 Task: Add a signature Hugo Perez containing With heartfelt thanks and appreciation, Hugo Perez to email address softage.2@softage.net and add a label Takeout menus
Action: Mouse moved to (950, 71)
Screenshot: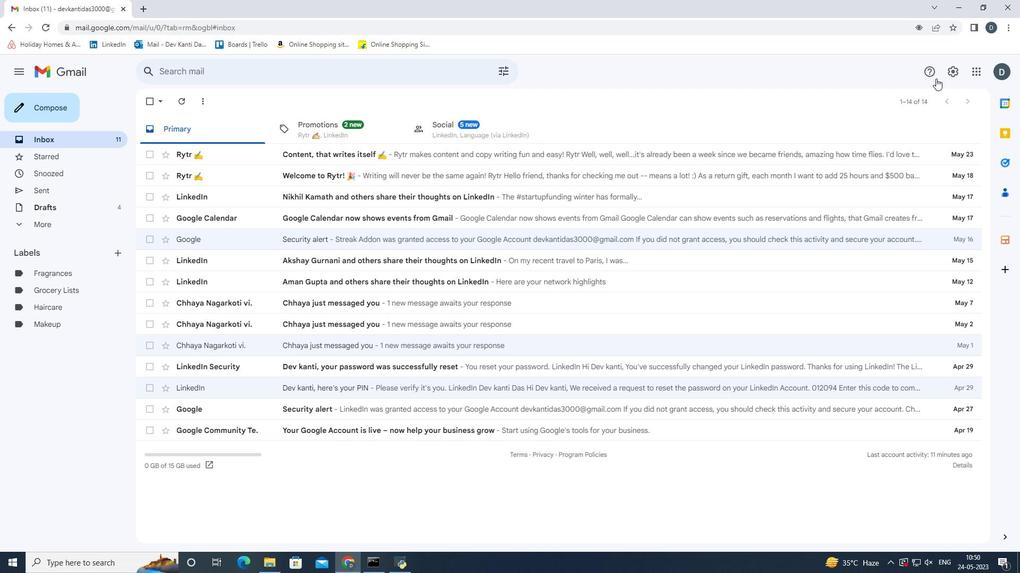 
Action: Mouse pressed left at (950, 71)
Screenshot: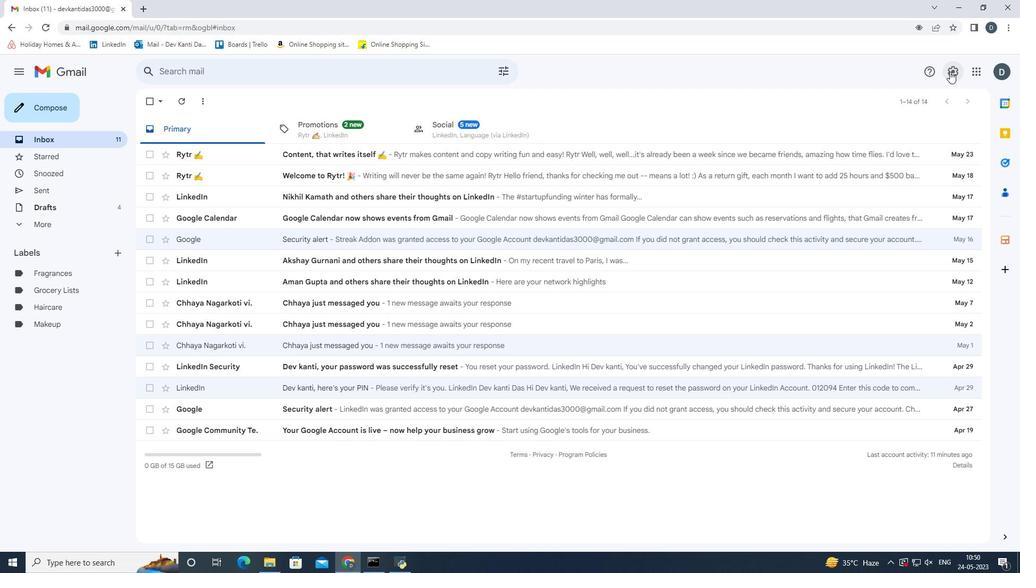 
Action: Mouse moved to (926, 133)
Screenshot: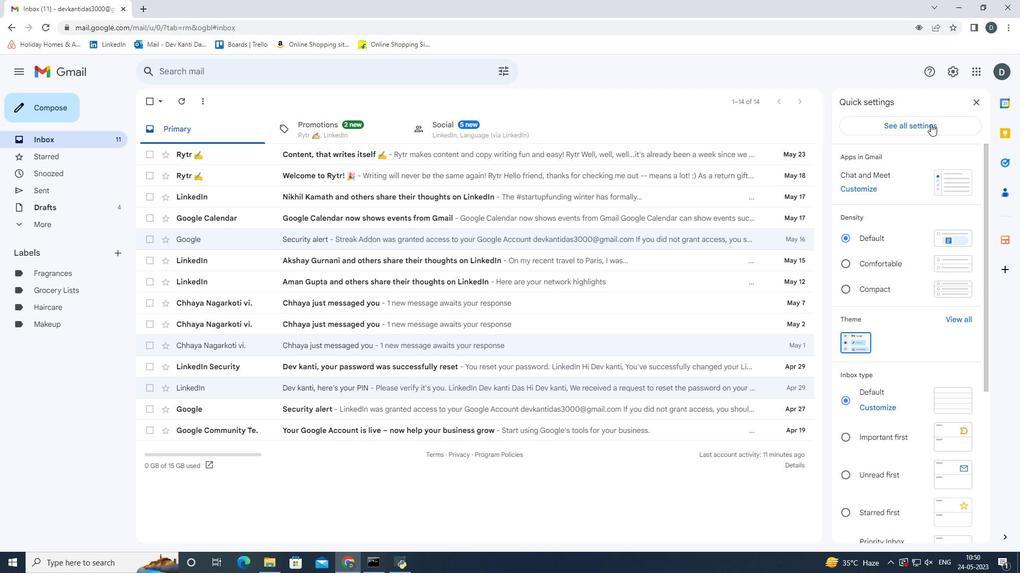 
Action: Mouse pressed left at (926, 133)
Screenshot: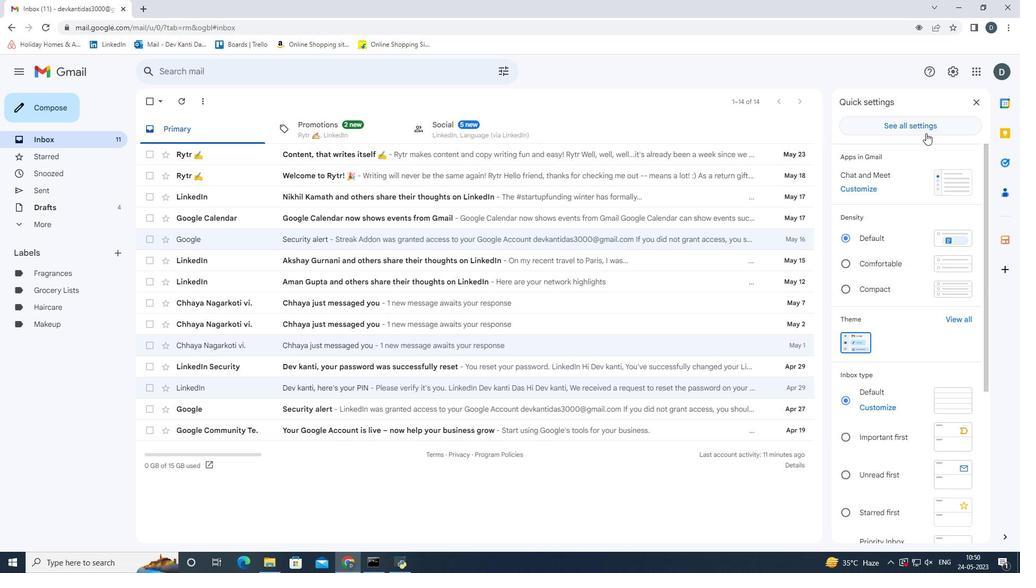 
Action: Mouse moved to (795, 133)
Screenshot: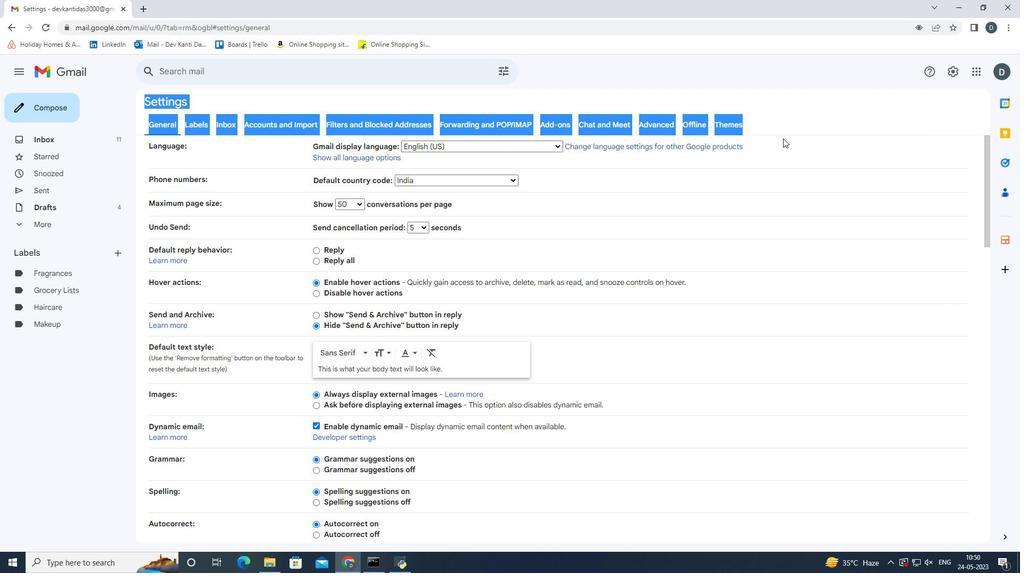 
Action: Mouse pressed left at (795, 133)
Screenshot: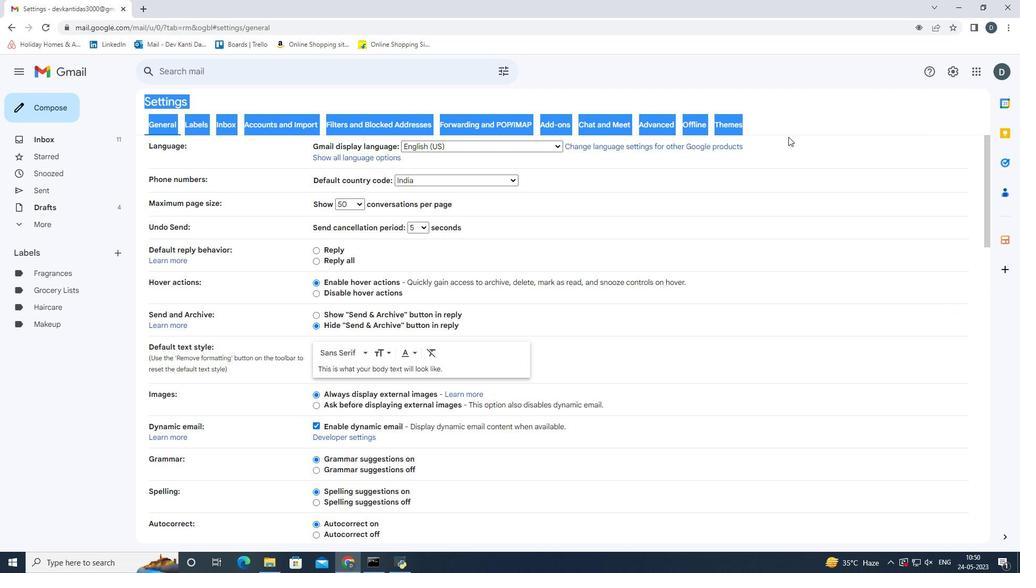 
Action: Mouse moved to (695, 238)
Screenshot: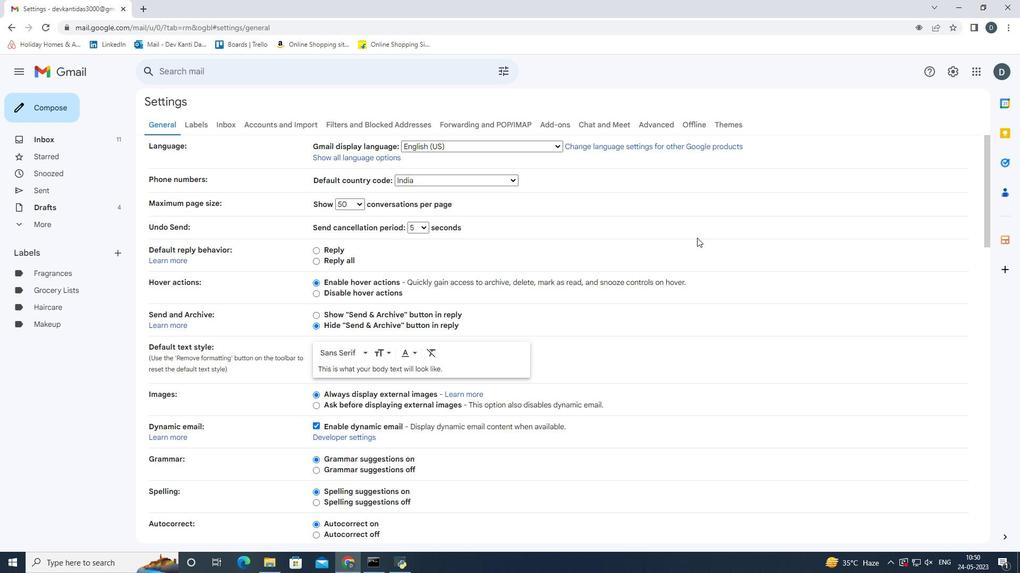 
Action: Mouse scrolled (695, 238) with delta (0, 0)
Screenshot: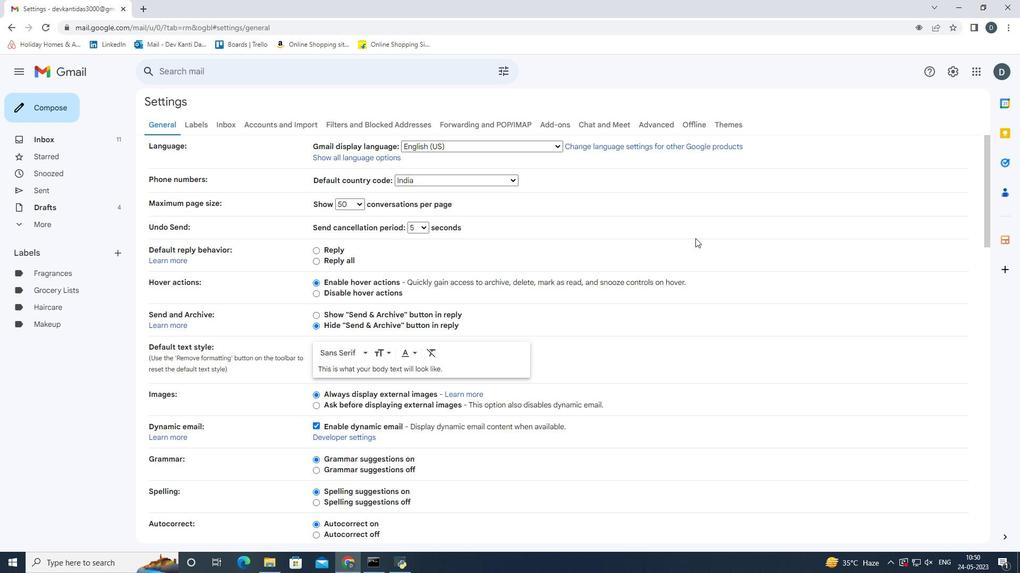 
Action: Mouse scrolled (695, 238) with delta (0, 0)
Screenshot: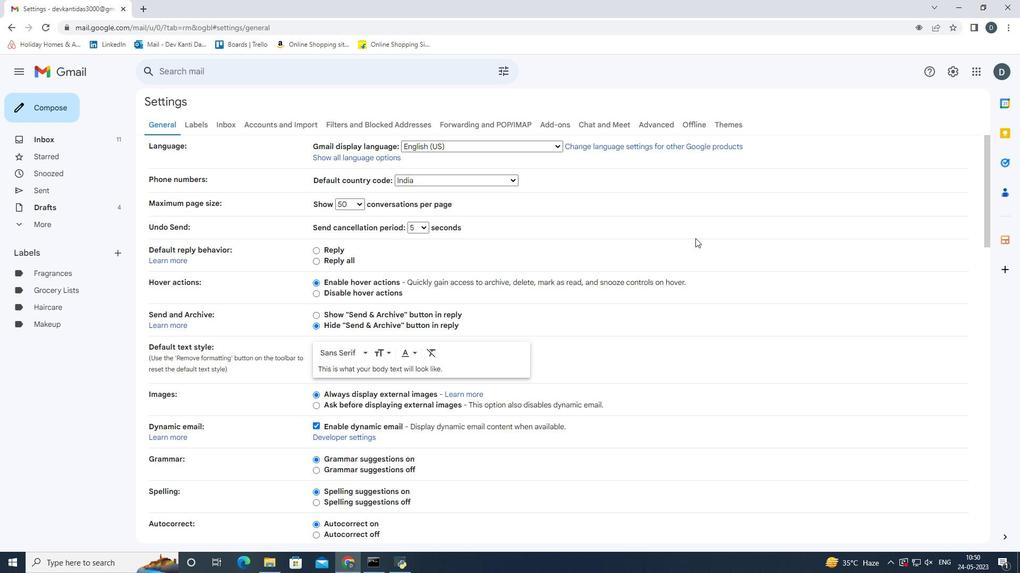 
Action: Mouse scrolled (695, 238) with delta (0, 0)
Screenshot: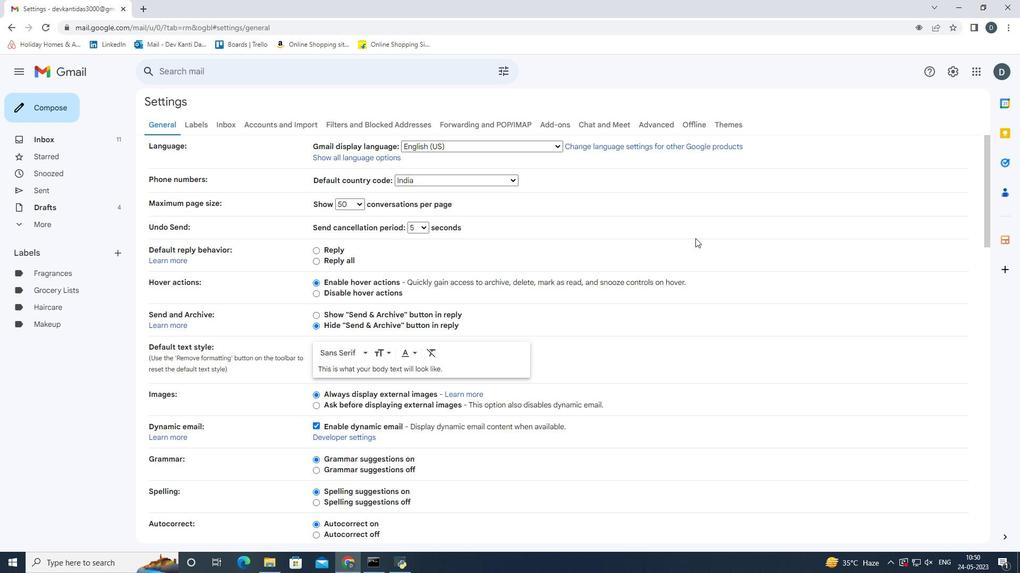 
Action: Mouse scrolled (695, 238) with delta (0, 0)
Screenshot: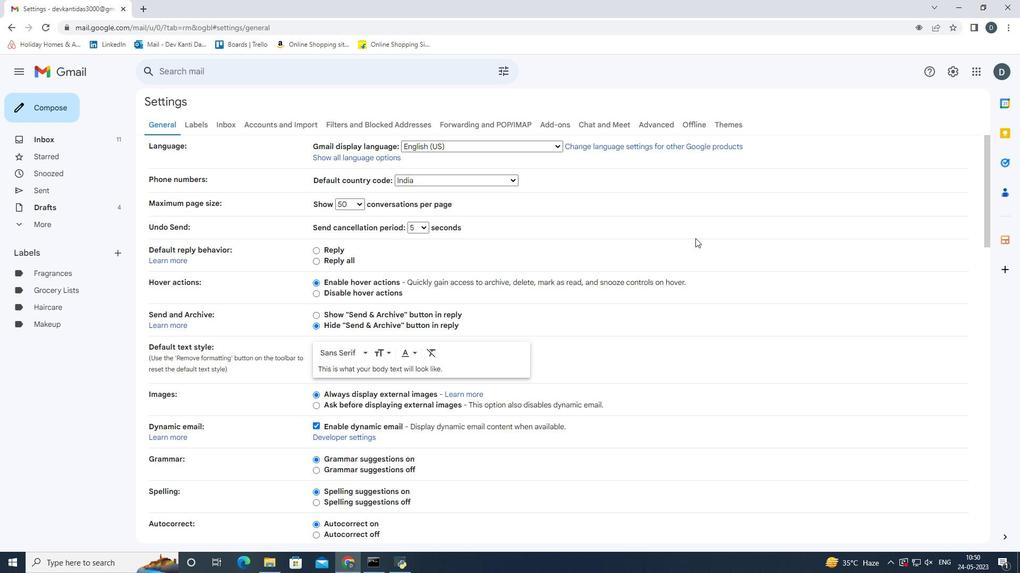 
Action: Mouse scrolled (695, 238) with delta (0, 0)
Screenshot: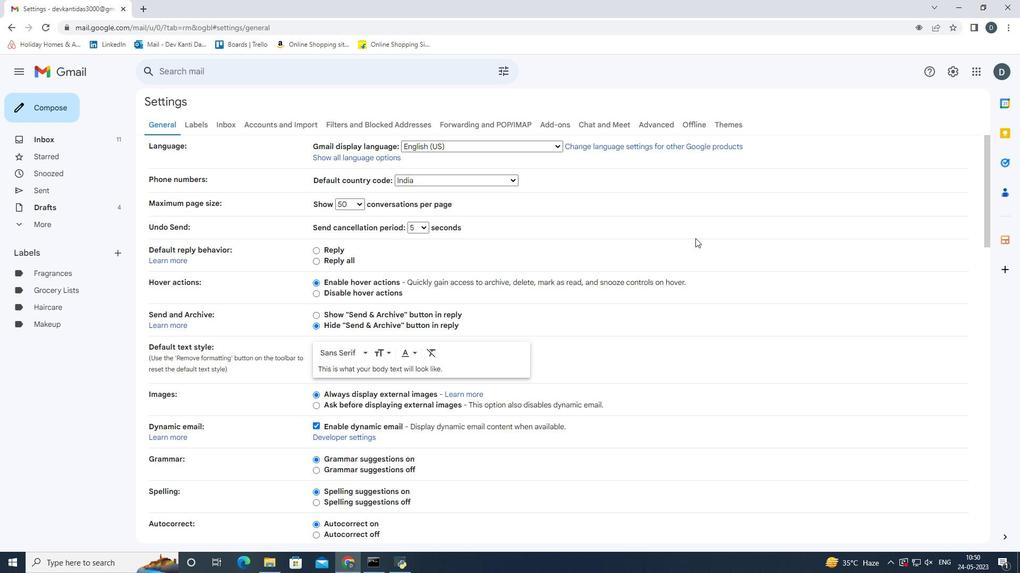 
Action: Mouse scrolled (695, 238) with delta (0, 0)
Screenshot: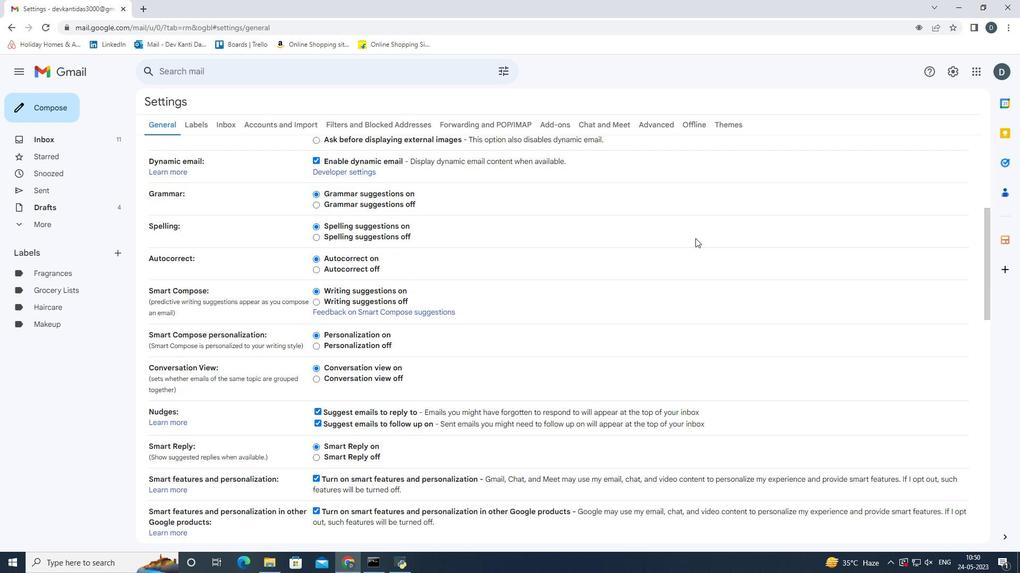 
Action: Mouse scrolled (695, 238) with delta (0, 0)
Screenshot: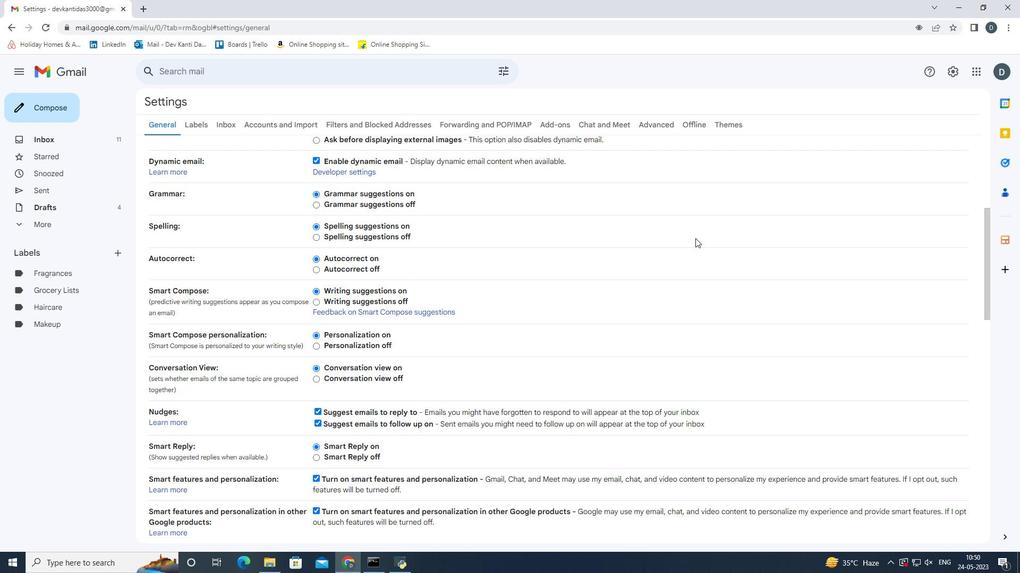 
Action: Mouse scrolled (695, 238) with delta (0, 0)
Screenshot: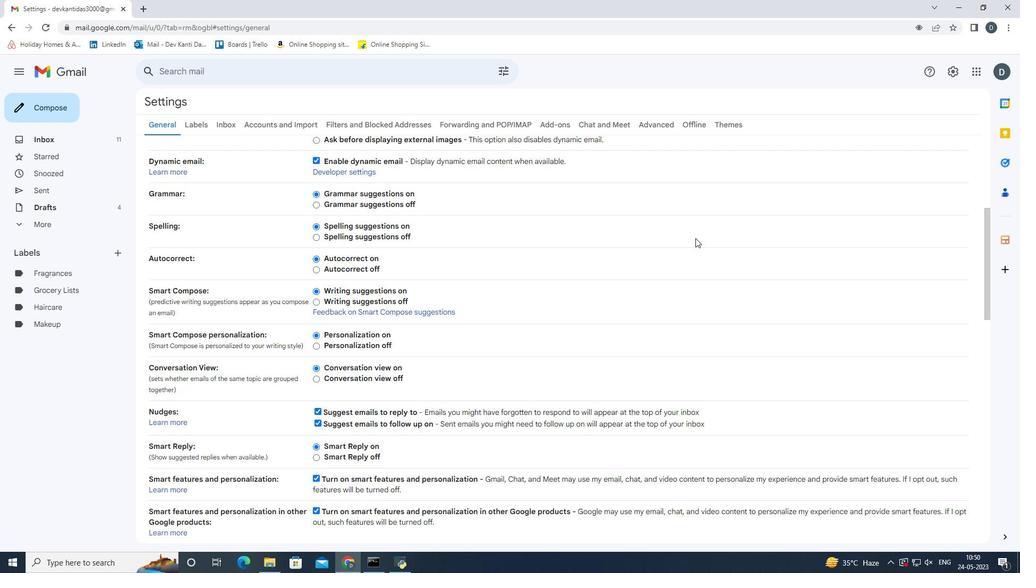 
Action: Mouse scrolled (695, 238) with delta (0, 0)
Screenshot: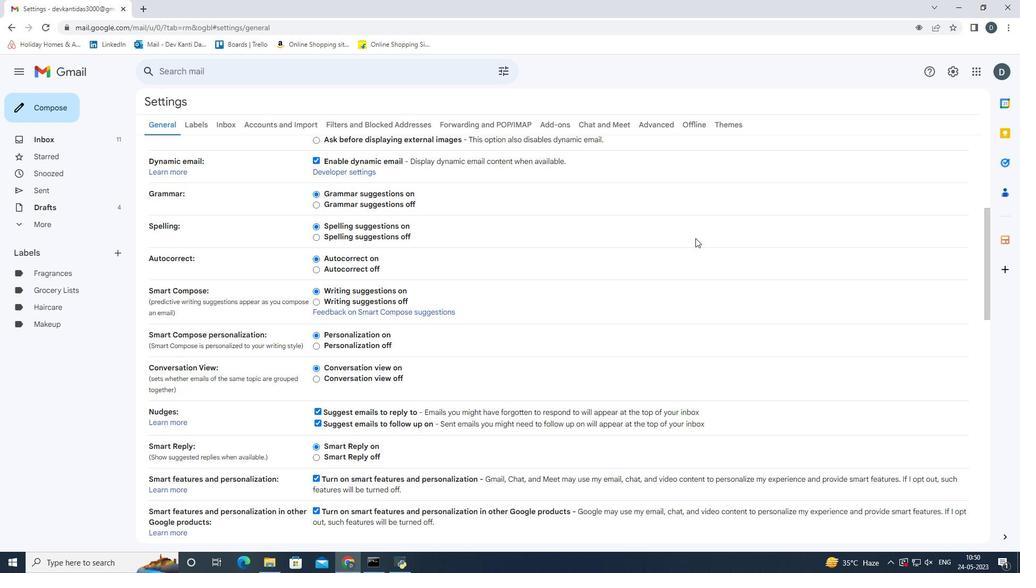 
Action: Mouse scrolled (695, 238) with delta (0, 0)
Screenshot: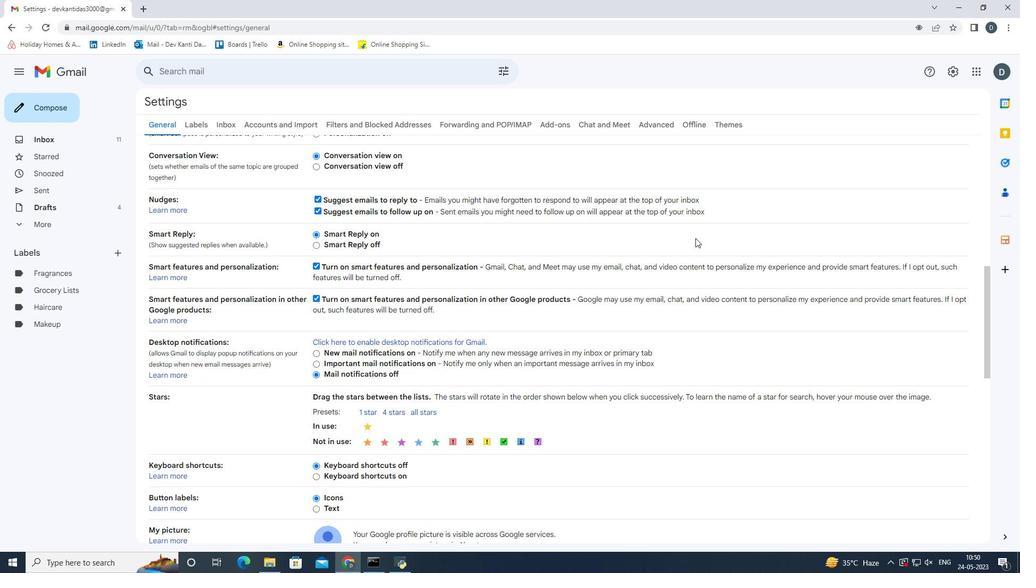 
Action: Mouse scrolled (695, 238) with delta (0, 0)
Screenshot: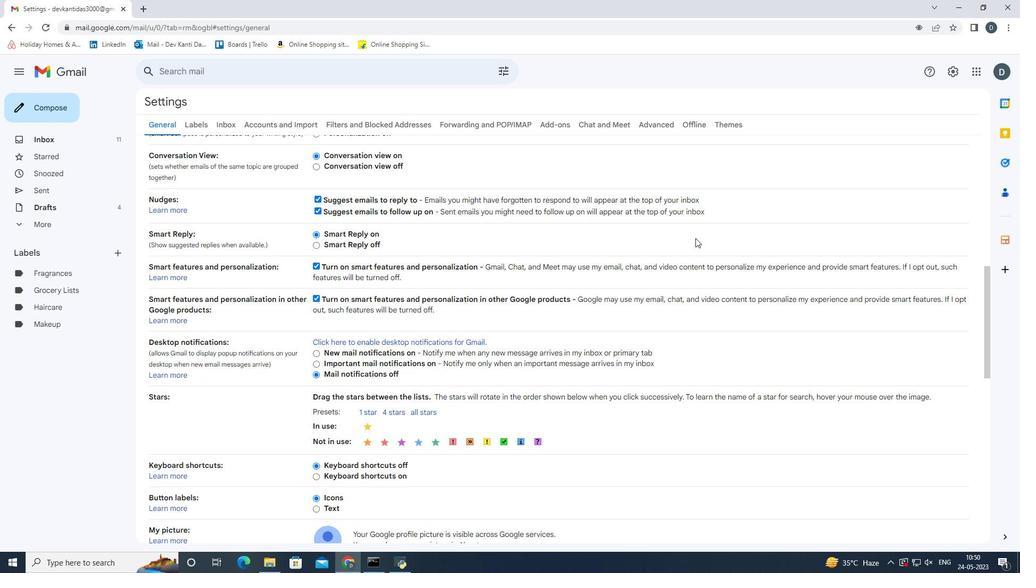 
Action: Mouse scrolled (695, 238) with delta (0, 0)
Screenshot: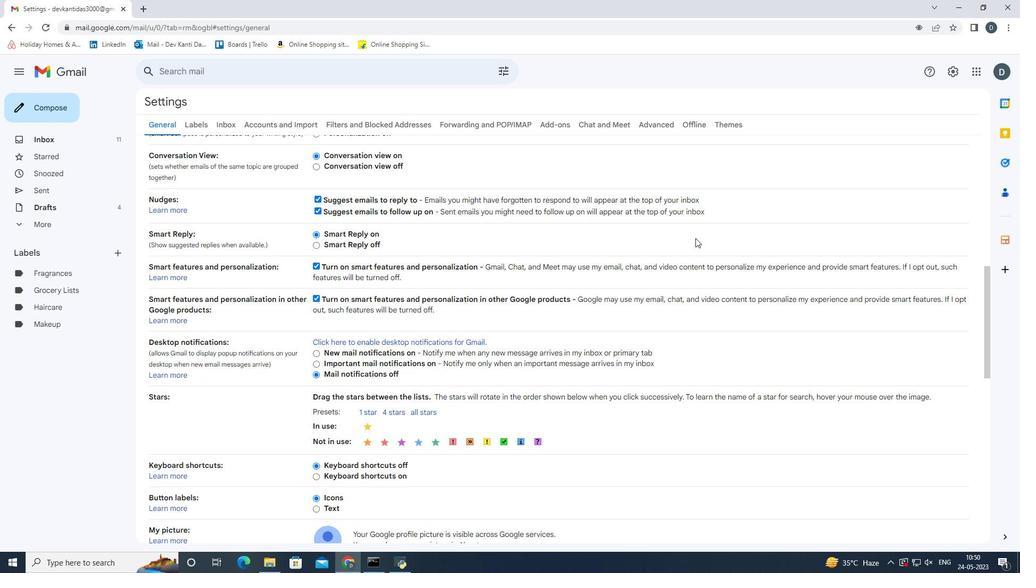 
Action: Mouse scrolled (695, 238) with delta (0, 0)
Screenshot: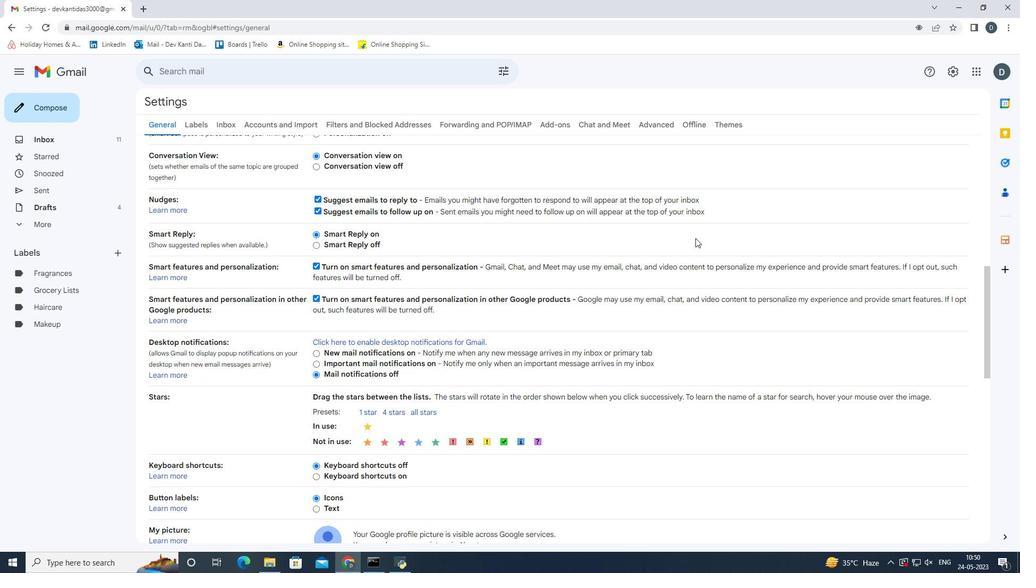 
Action: Mouse scrolled (695, 238) with delta (0, 0)
Screenshot: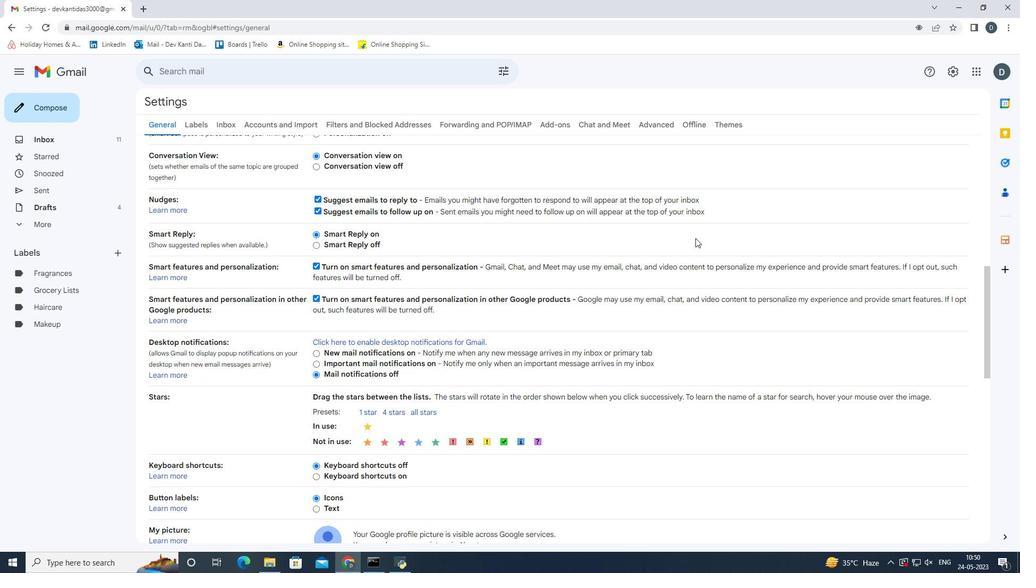 
Action: Mouse moved to (427, 372)
Screenshot: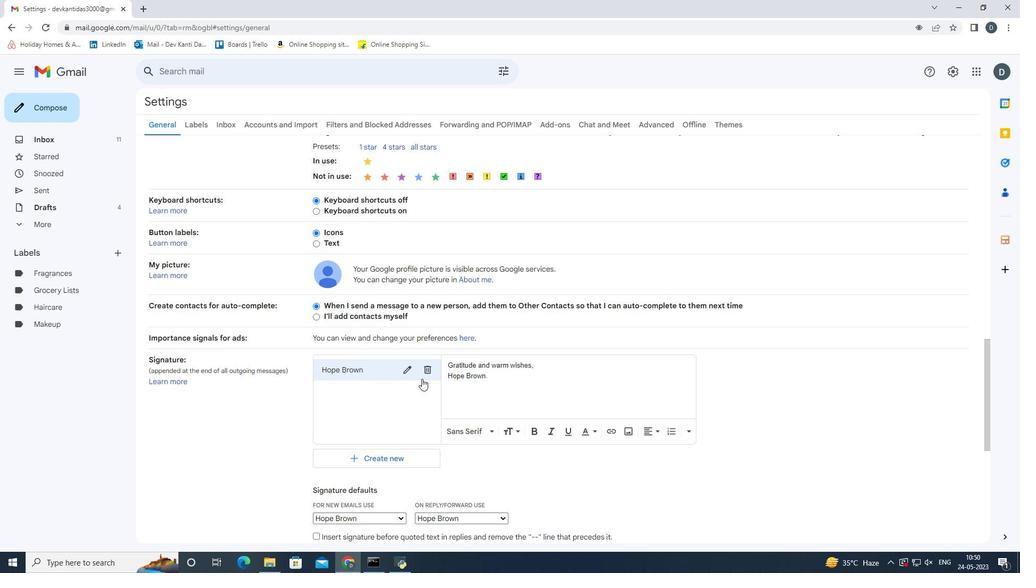 
Action: Mouse pressed left at (427, 372)
Screenshot: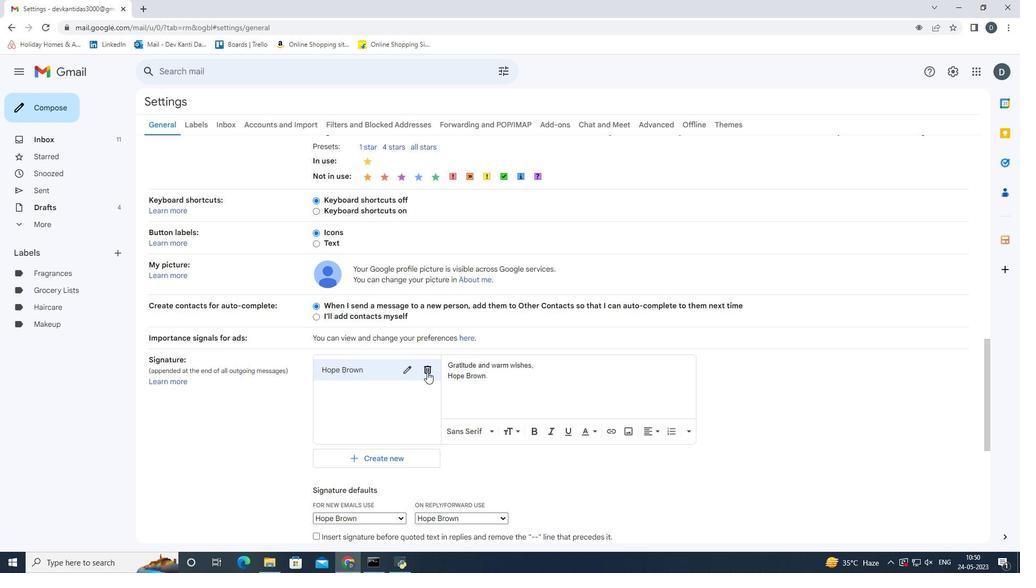
Action: Mouse moved to (593, 328)
Screenshot: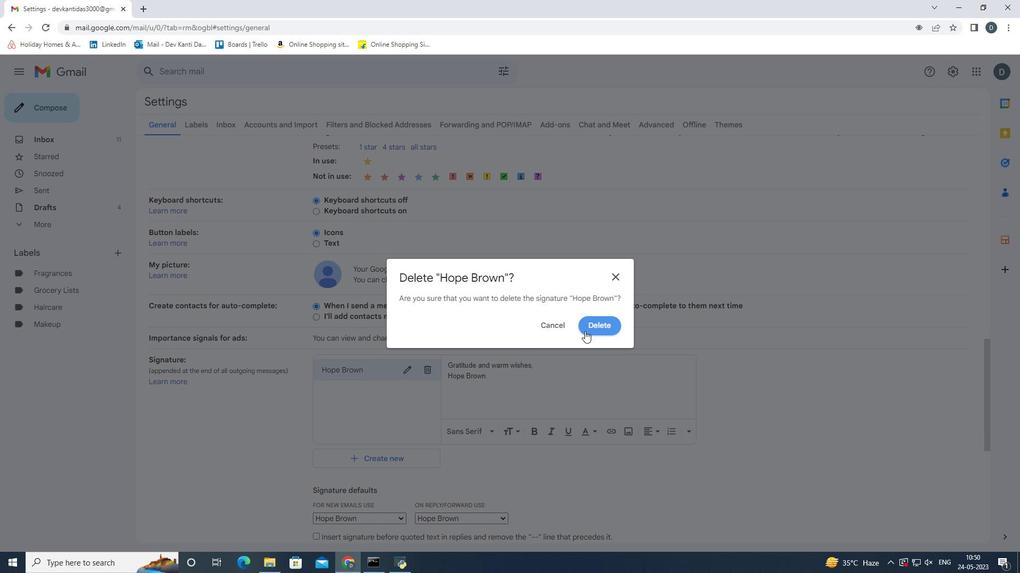 
Action: Mouse pressed left at (593, 328)
Screenshot: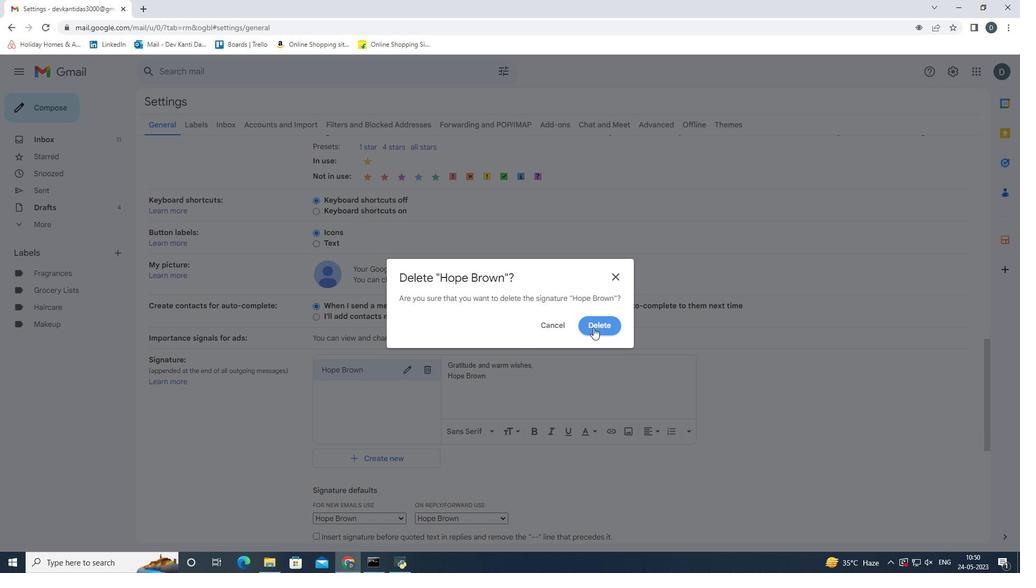 
Action: Mouse moved to (373, 374)
Screenshot: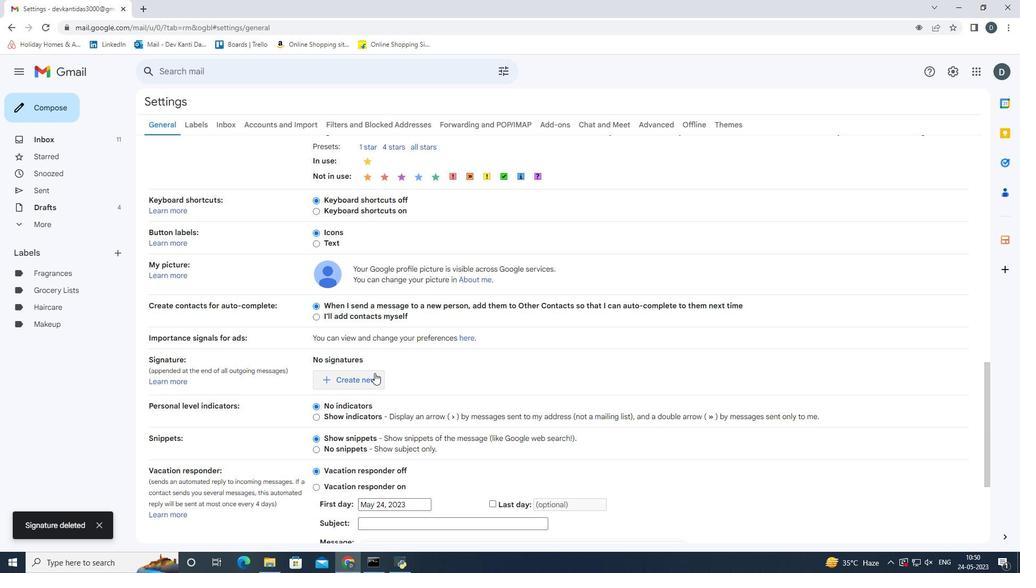 
Action: Mouse pressed left at (373, 374)
Screenshot: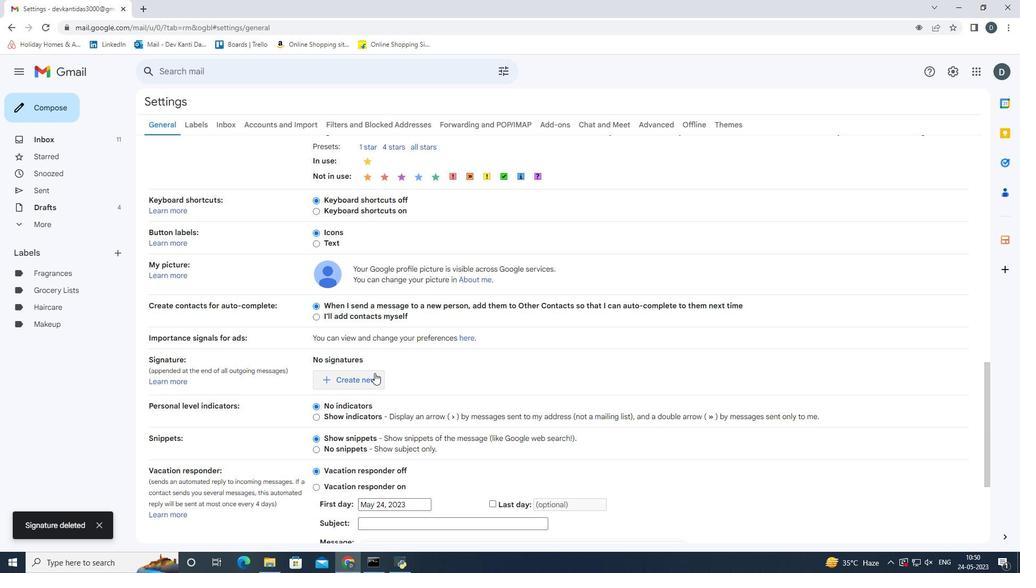 
Action: Mouse moved to (491, 297)
Screenshot: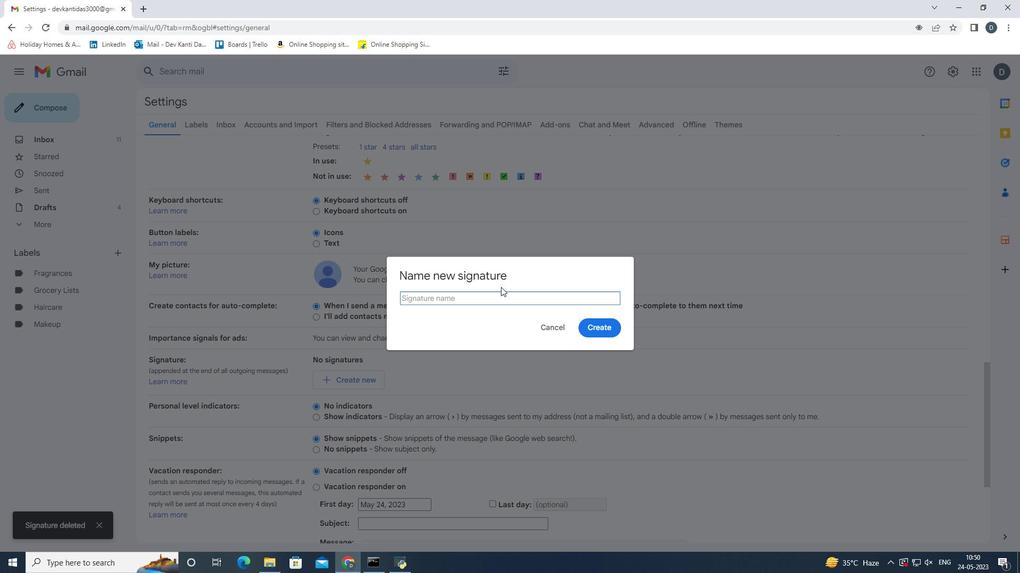 
Action: Key pressed <Key.shift><Key.shift><Key.shift><Key.shift><Key.shift>Hugo<Key.space><Key.shift_r><Key.shift_r><Key.shift_r><Key.shift_r><Key.shift_r><Key.shift_r><Key.shift_r><Key.shift_r><Key.shift_r><Key.shift_r><Key.shift_r><Key.shift_r><Key.shift_r><Key.shift_r><Key.shift_r><Key.shift_r><Key.shift_r><Key.shift_r><Key.shift_r><Key.shift_r><Key.shift_r><Key.shift_r><Key.shift_r><Key.shift_r><Key.shift_r><Key.shift_r><Key.shift_r><Key.shift_r><Key.shift_r><Key.shift_r>Perez<Key.enter>
Screenshot: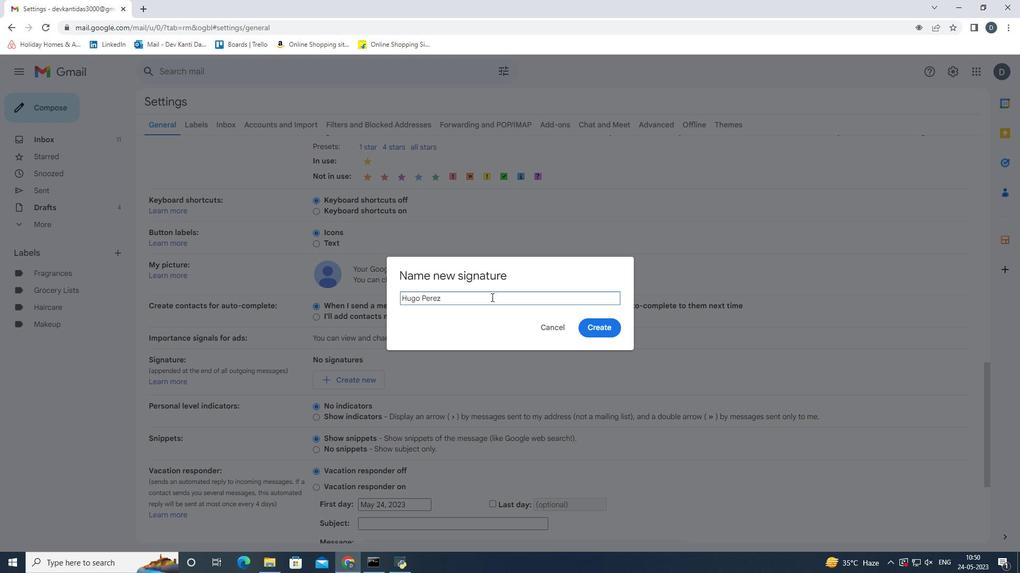 
Action: Mouse moved to (538, 362)
Screenshot: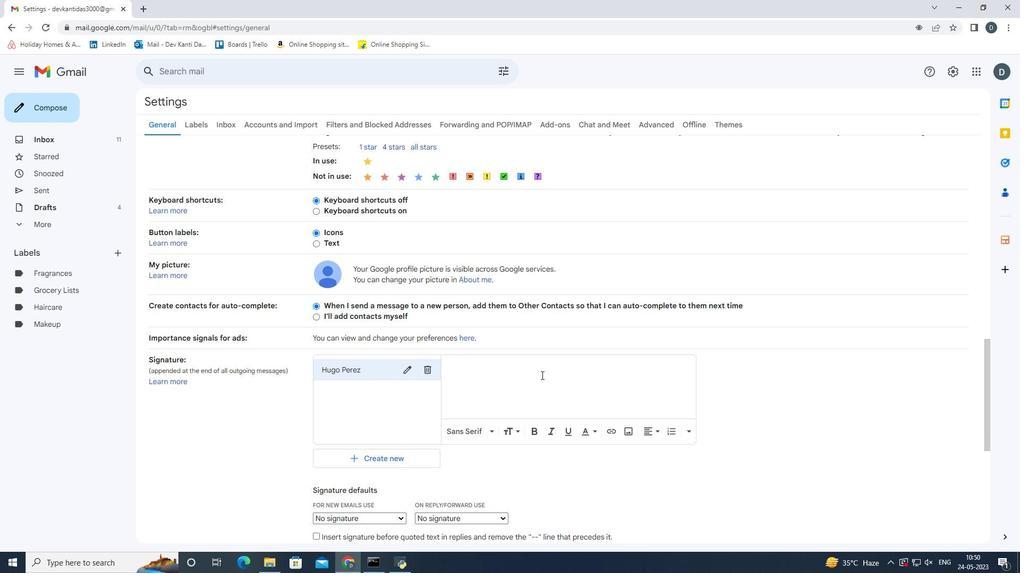 
Action: Mouse pressed left at (538, 362)
Screenshot: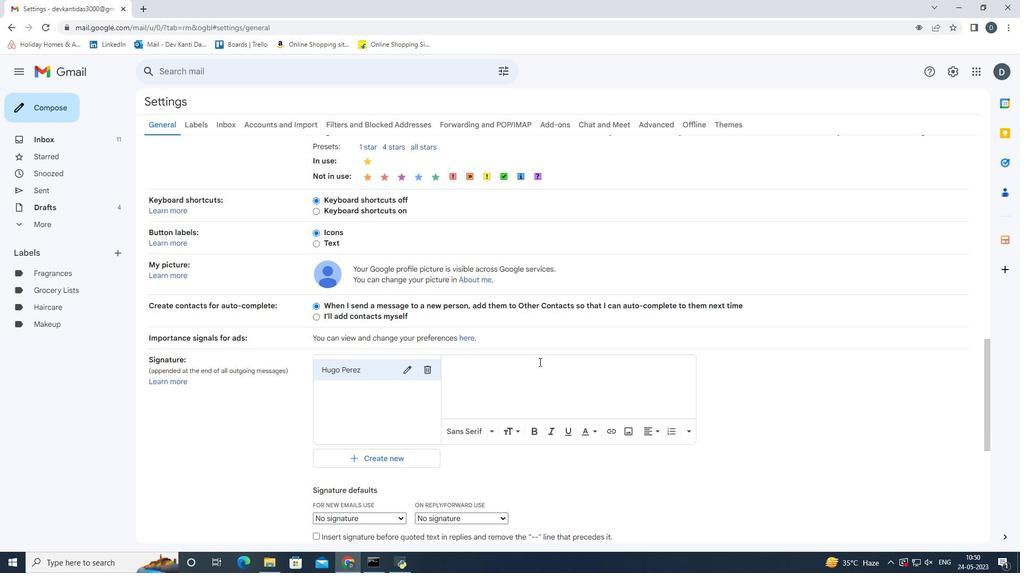 
Action: Key pressed <Key.shift>Heartfelt<Key.space>thanks<Key.space>and<Key.space>appreciation,<Key.enter><Key.shift><Key.shift><Key.shift><Key.shift><Key.shift><Key.shift><Key.shift><Key.shift><Key.shift><Key.shift><Key.shift><Key.shift>Hugo<Key.space><Key.shift_r><Key.shift_r><Key.shift_r><Key.shift_r><Key.shift_r><Key.shift_r><Key.shift_r>Perez.
Screenshot: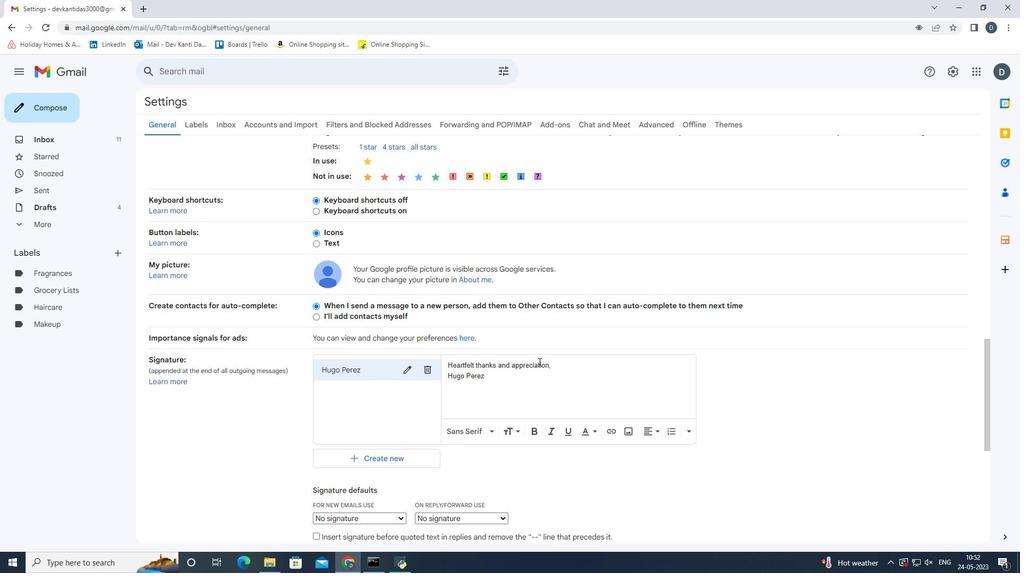 
Action: Mouse moved to (756, 563)
Screenshot: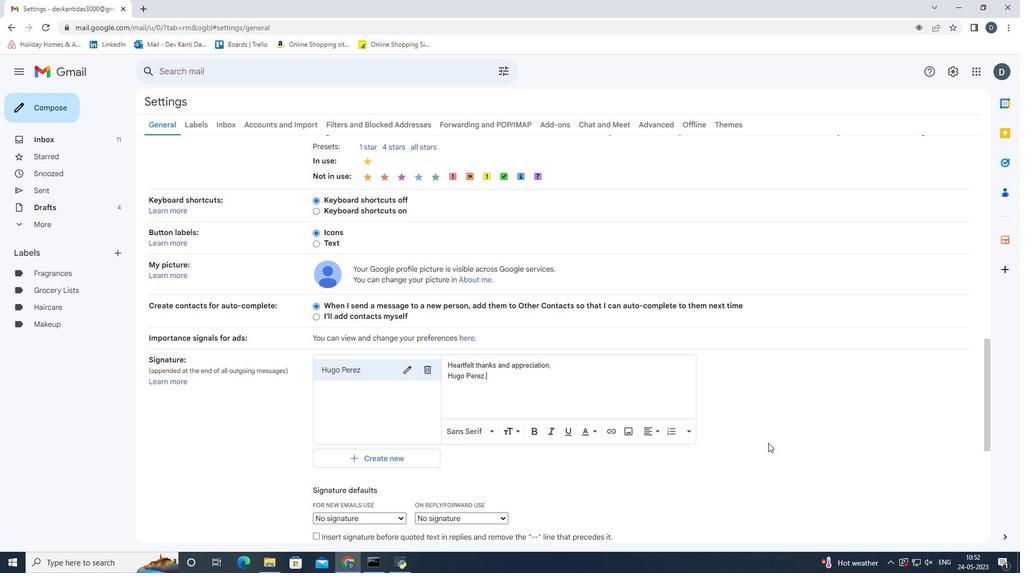 
Action: Mouse pressed left at (756, 563)
Screenshot: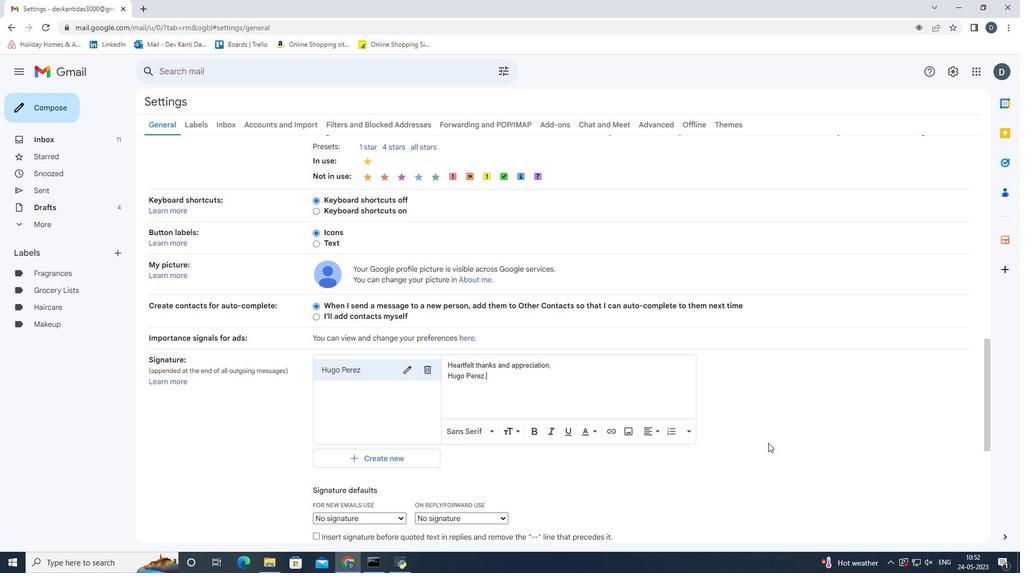 
Action: Mouse moved to (365, 516)
Screenshot: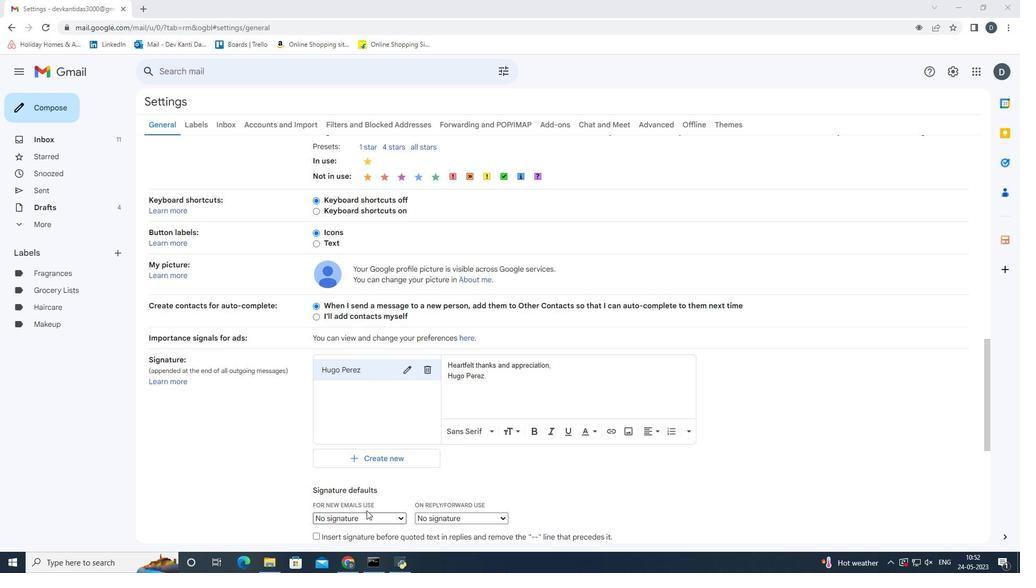 
Action: Mouse pressed left at (365, 516)
Screenshot: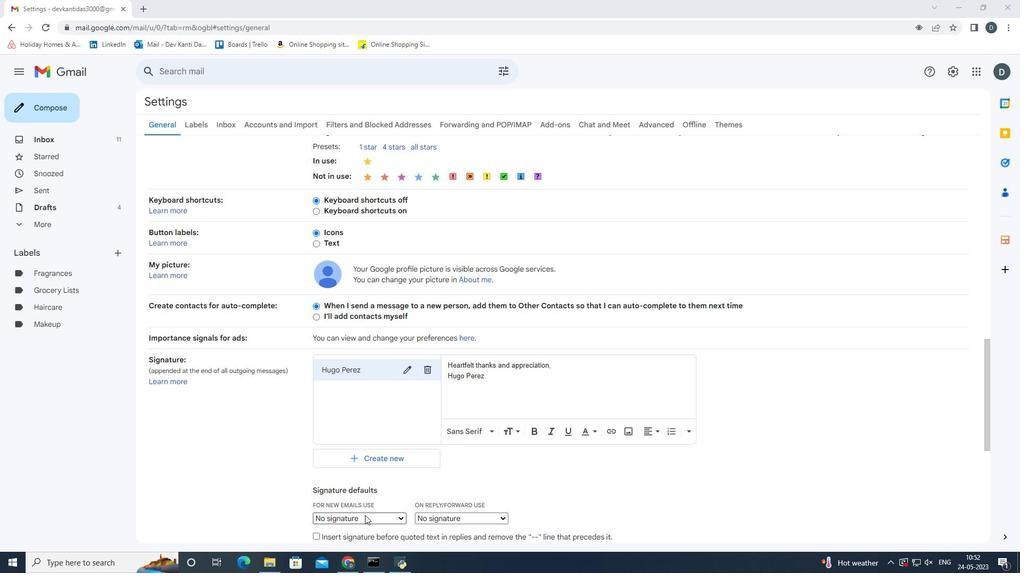 
Action: Mouse moved to (361, 538)
Screenshot: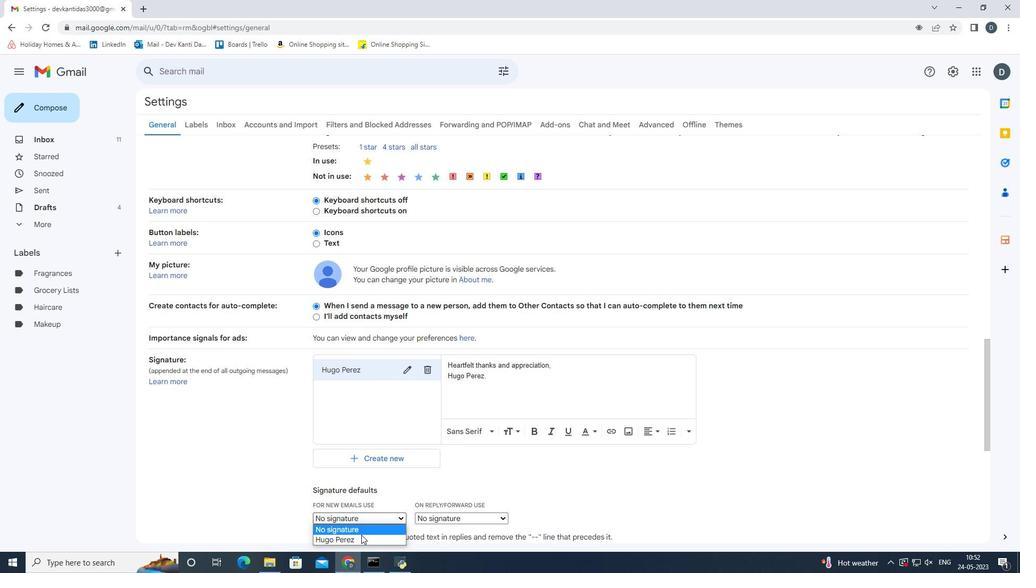 
Action: Mouse pressed left at (361, 538)
Screenshot: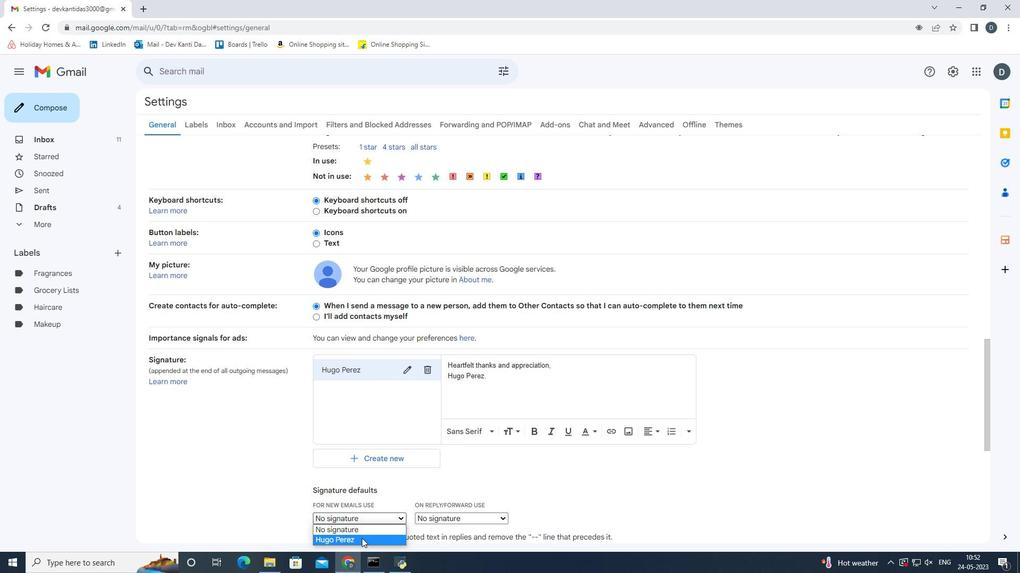 
Action: Mouse moved to (449, 517)
Screenshot: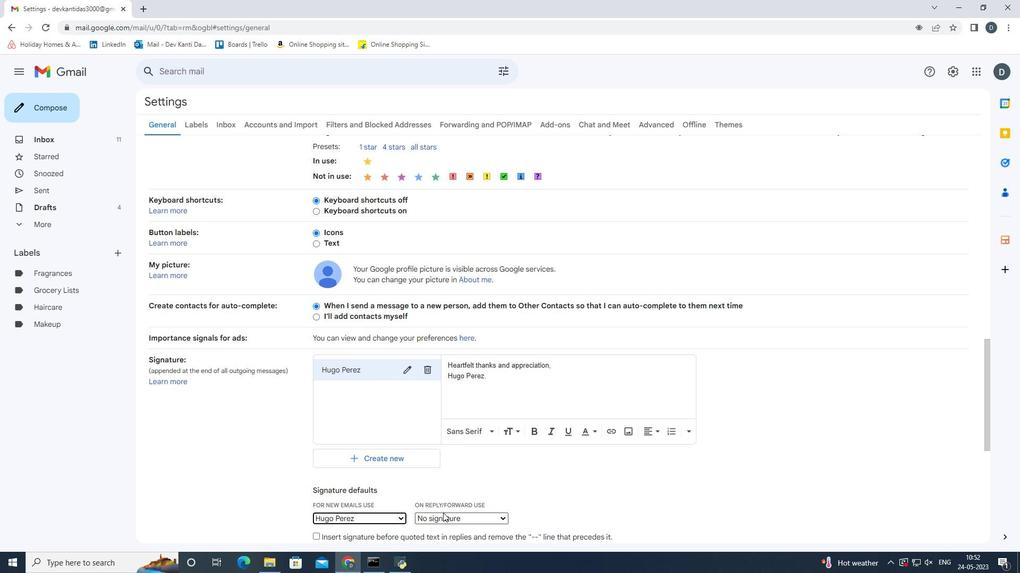
Action: Mouse pressed left at (449, 517)
Screenshot: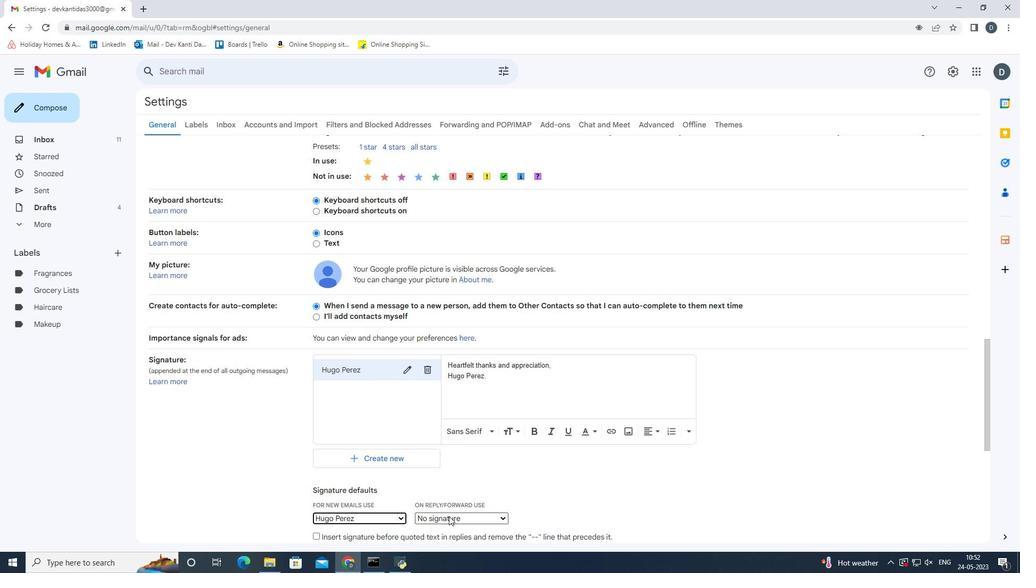 
Action: Mouse moved to (446, 543)
Screenshot: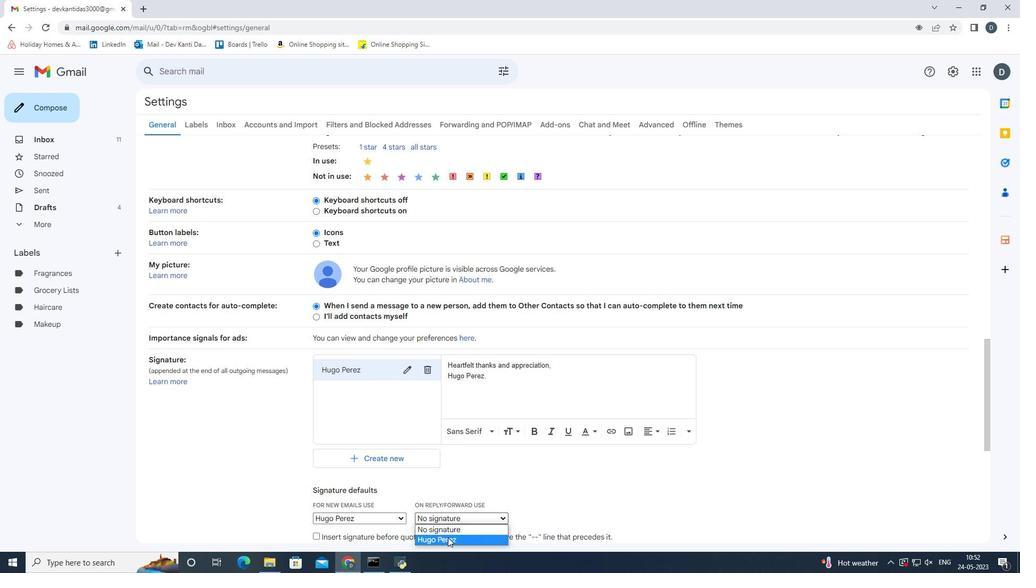
Action: Mouse pressed left at (446, 543)
Screenshot: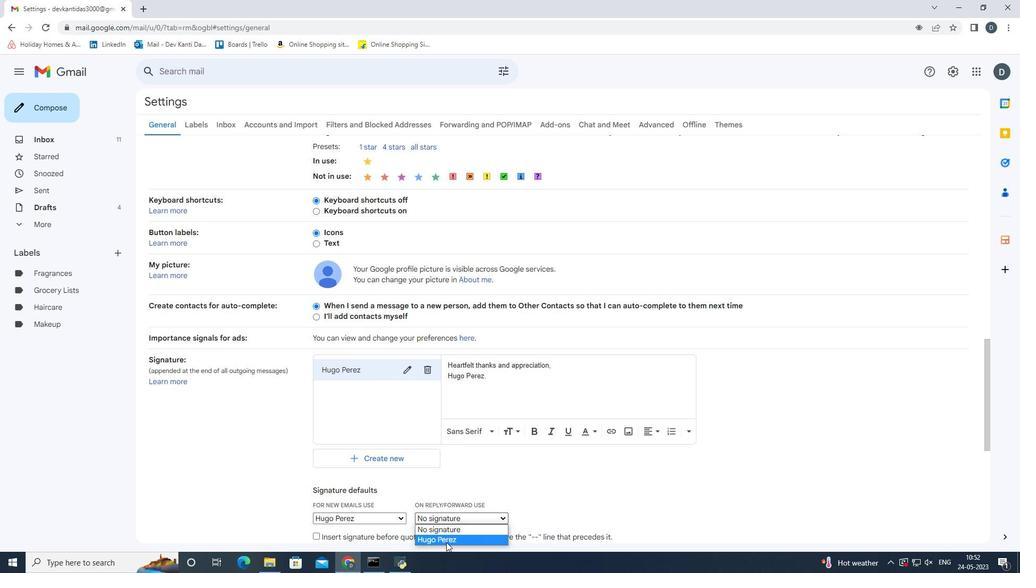 
Action: Mouse moved to (707, 475)
Screenshot: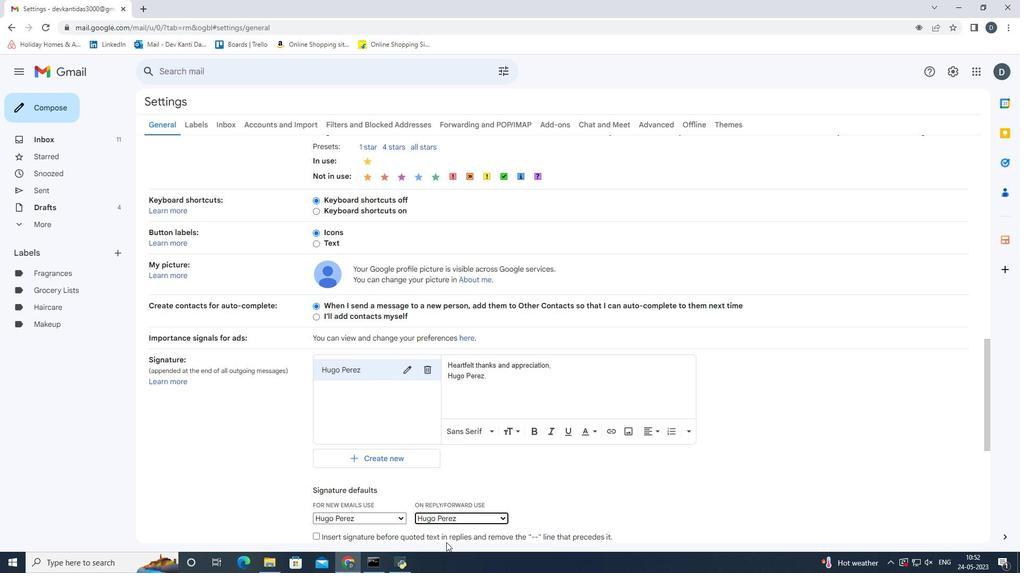
Action: Mouse scrolled (707, 474) with delta (0, 0)
Screenshot: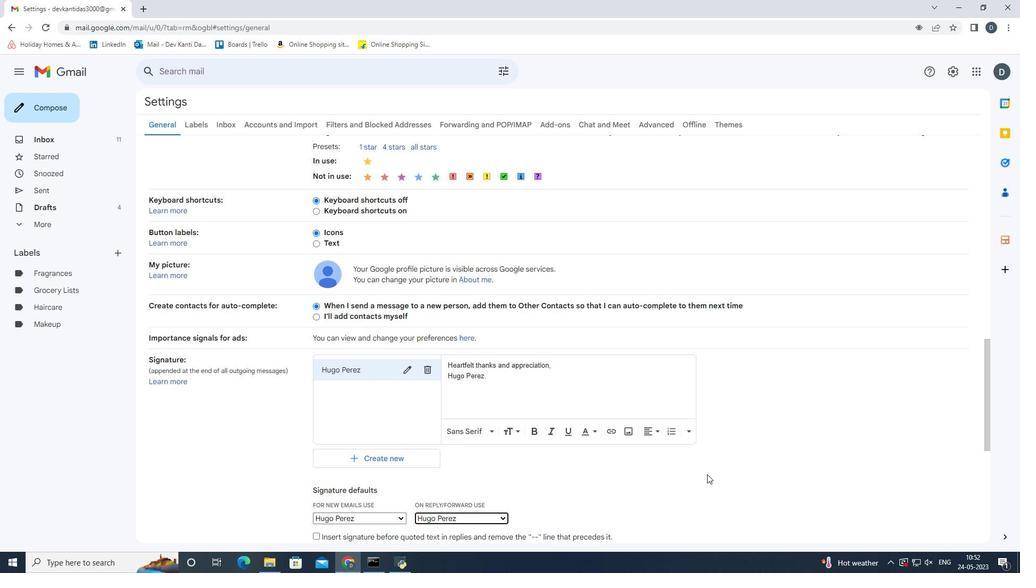 
Action: Mouse scrolled (707, 474) with delta (0, 0)
Screenshot: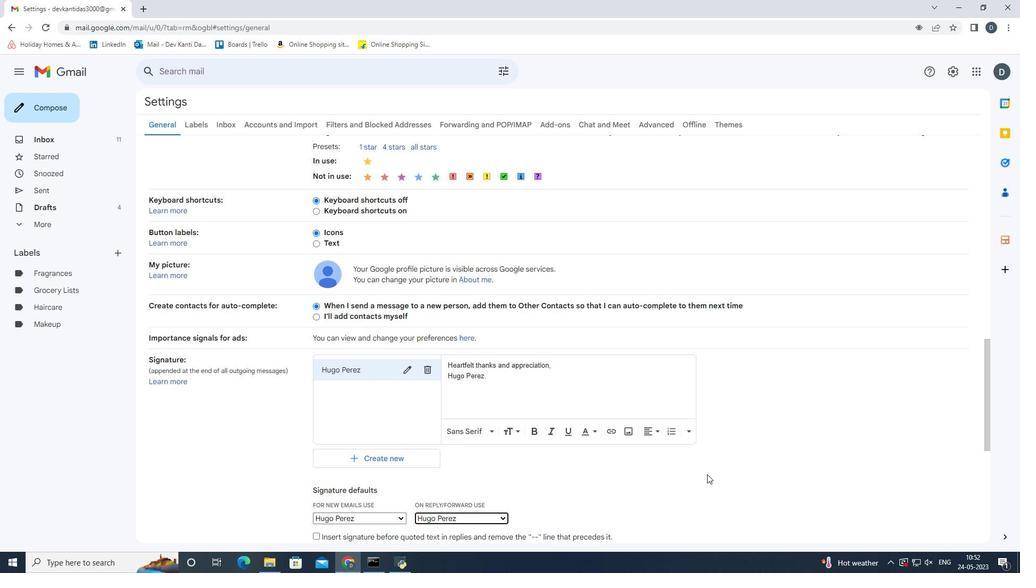 
Action: Mouse moved to (702, 469)
Screenshot: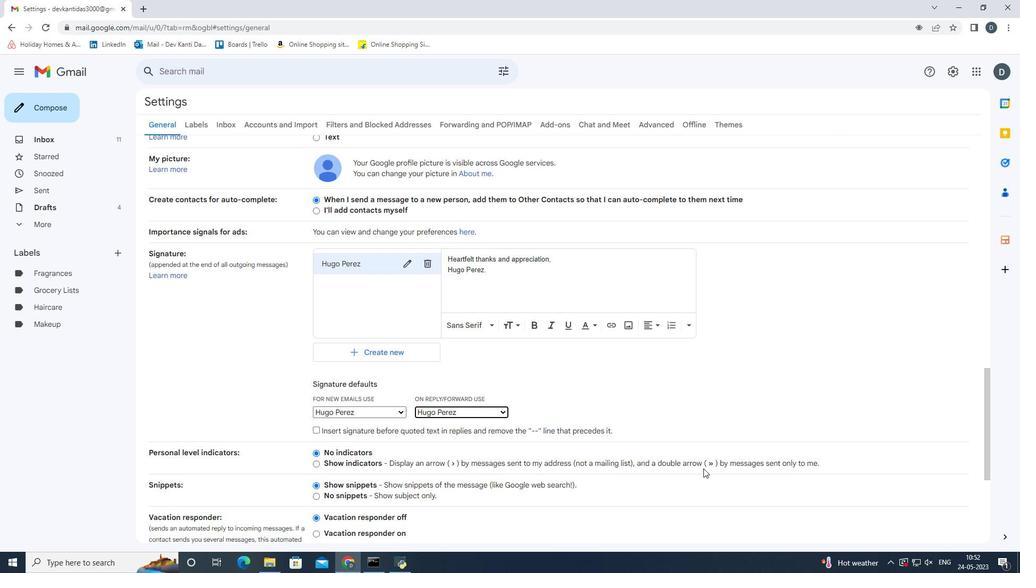 
Action: Mouse scrolled (702, 468) with delta (0, 0)
Screenshot: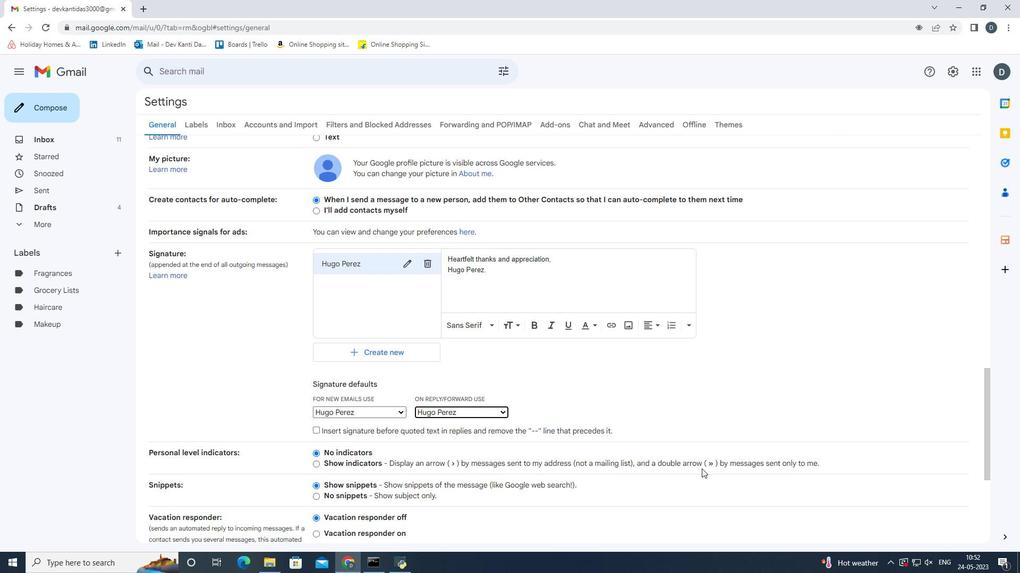 
Action: Mouse scrolled (702, 468) with delta (0, 0)
Screenshot: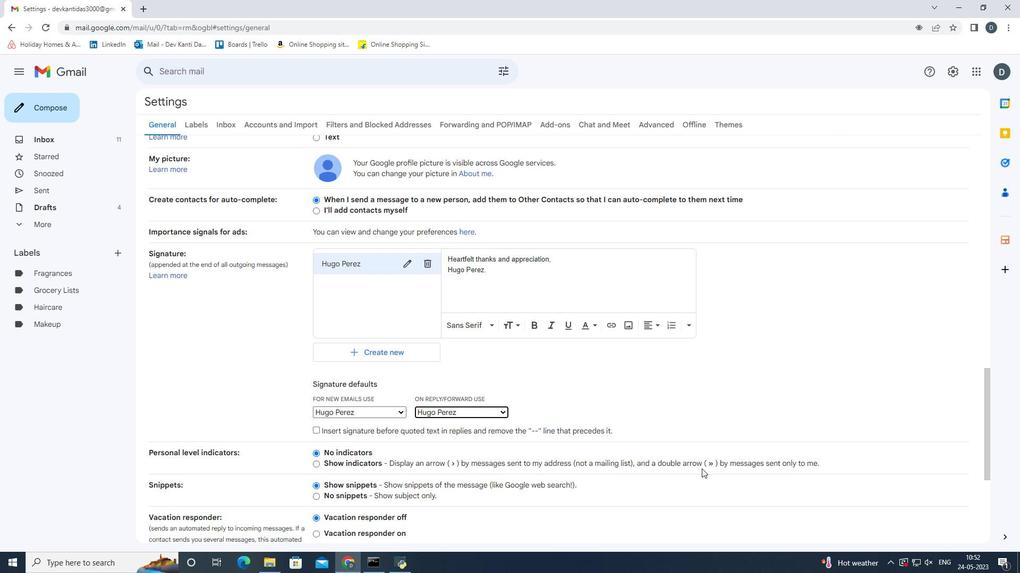 
Action: Mouse scrolled (702, 469) with delta (0, 0)
Screenshot: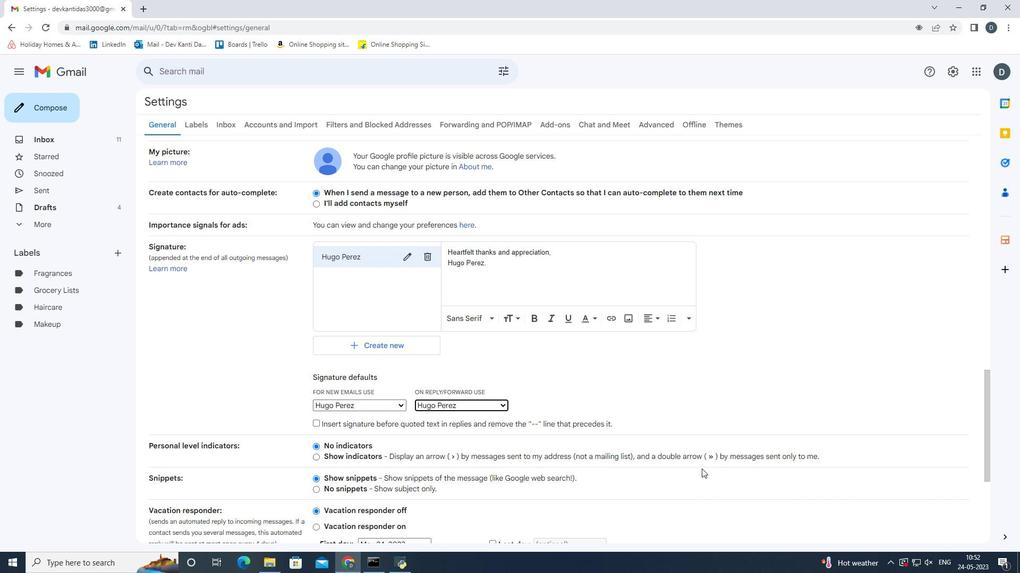 
Action: Mouse scrolled (702, 469) with delta (0, 0)
Screenshot: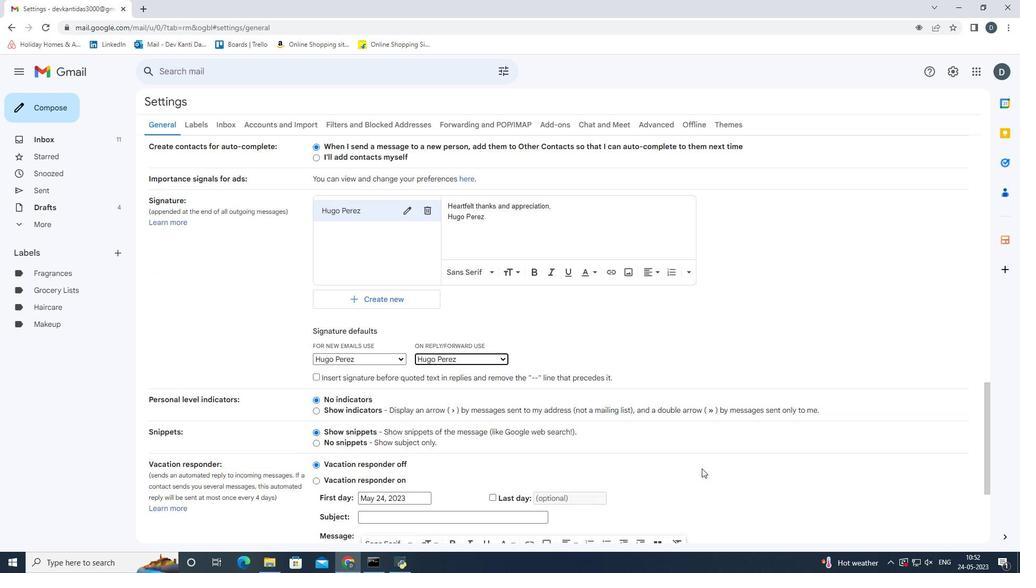 
Action: Mouse scrolled (702, 469) with delta (0, 0)
Screenshot: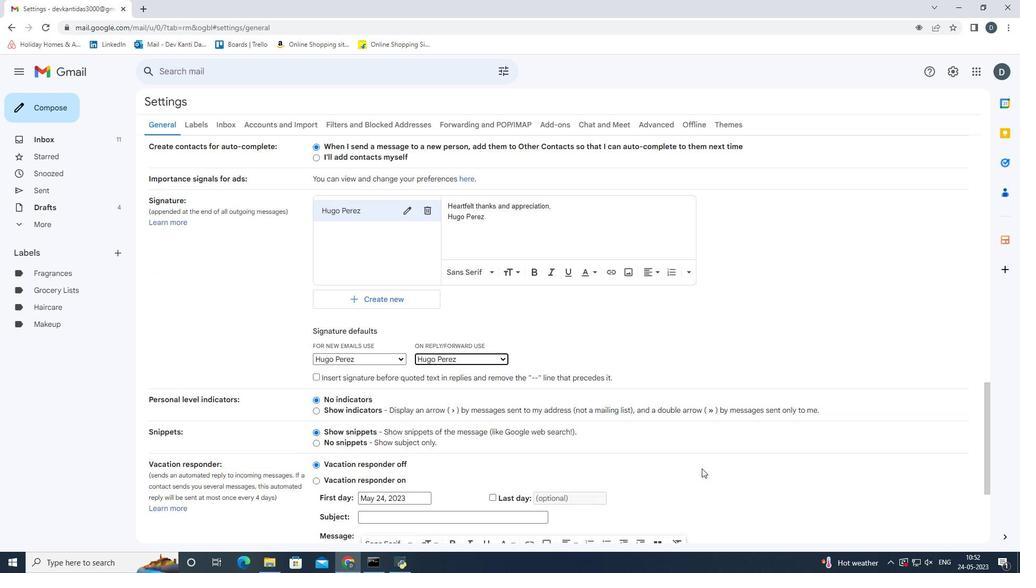 
Action: Mouse moved to (702, 468)
Screenshot: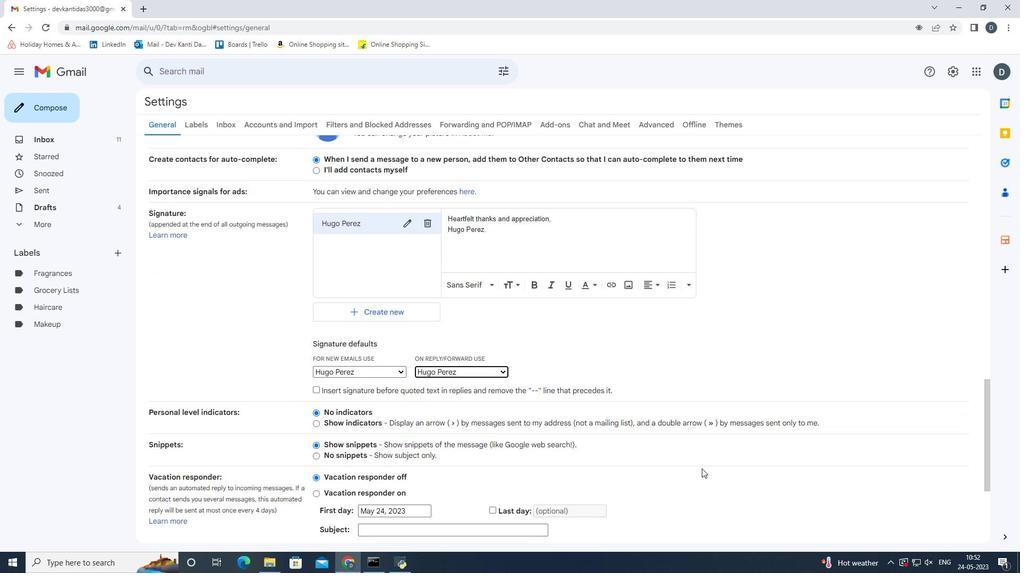 
Action: Mouse scrolled (702, 468) with delta (0, 0)
Screenshot: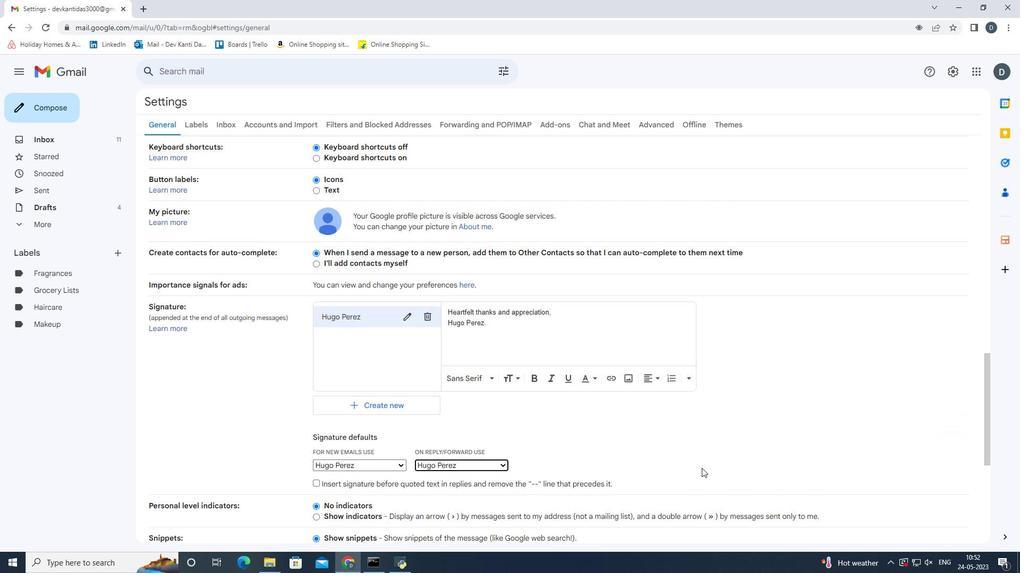 
Action: Mouse scrolled (702, 468) with delta (0, 0)
Screenshot: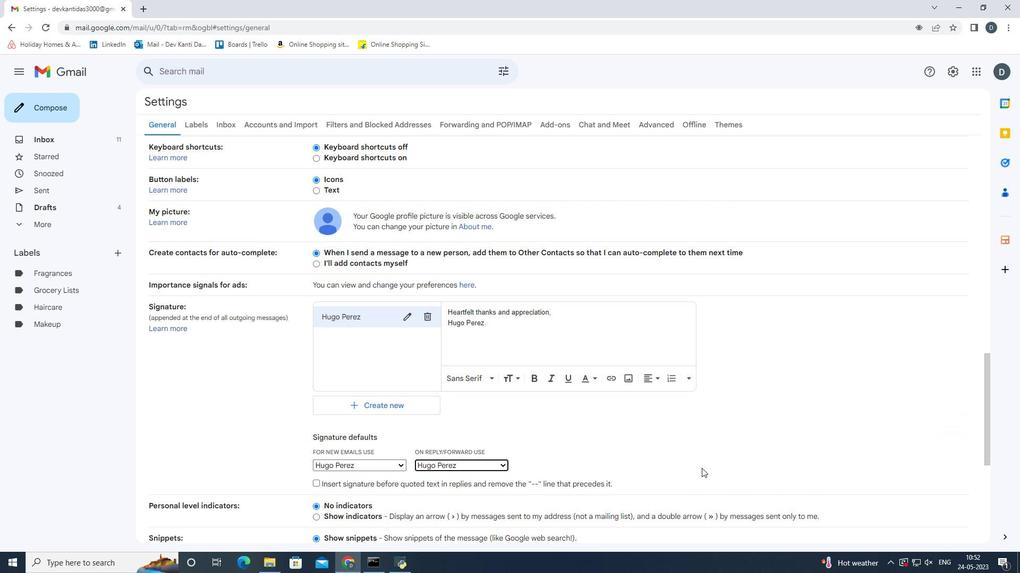 
Action: Mouse scrolled (702, 468) with delta (0, 0)
Screenshot: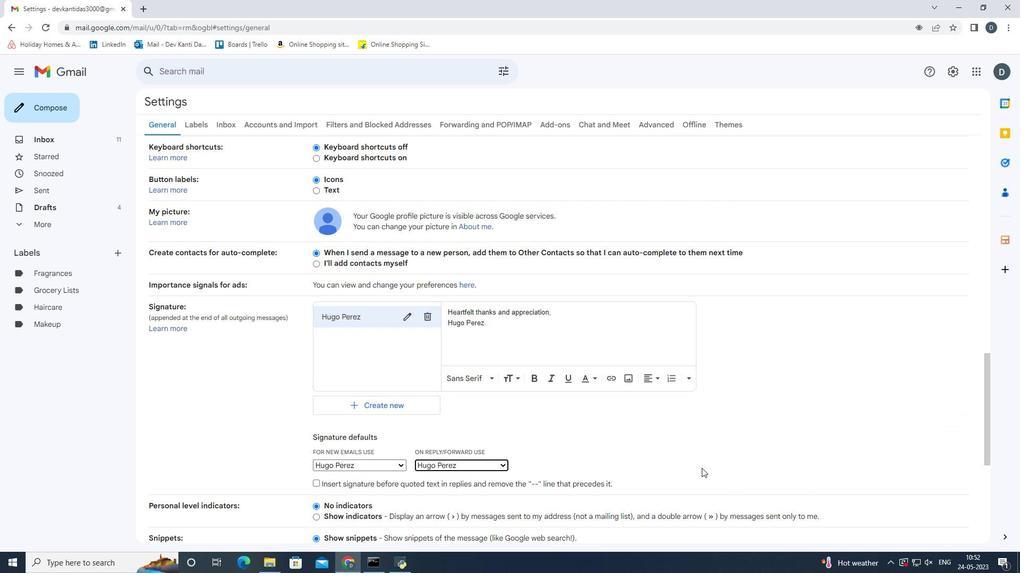 
Action: Mouse scrolled (702, 468) with delta (0, 0)
Screenshot: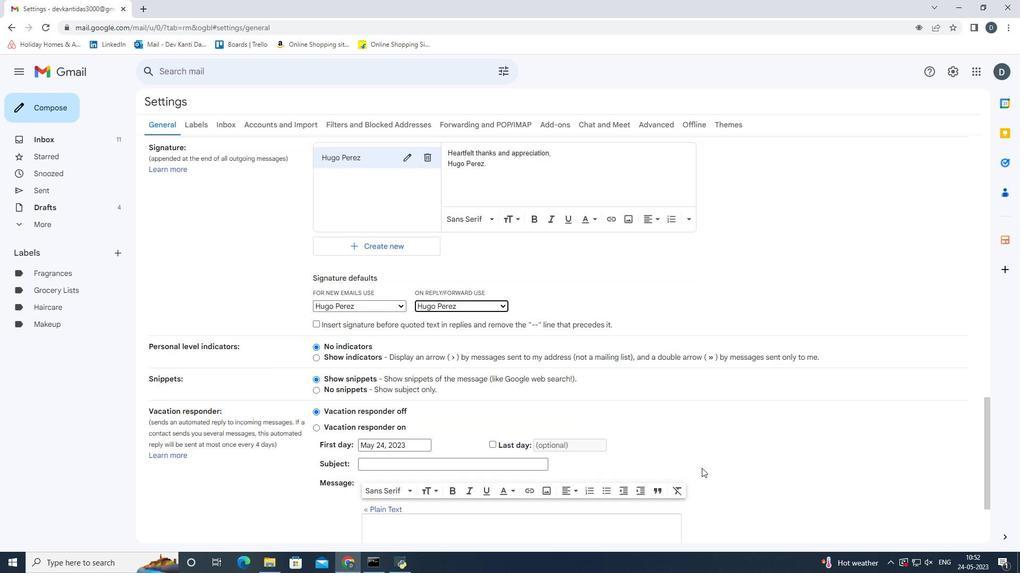 
Action: Mouse scrolled (702, 468) with delta (0, 0)
Screenshot: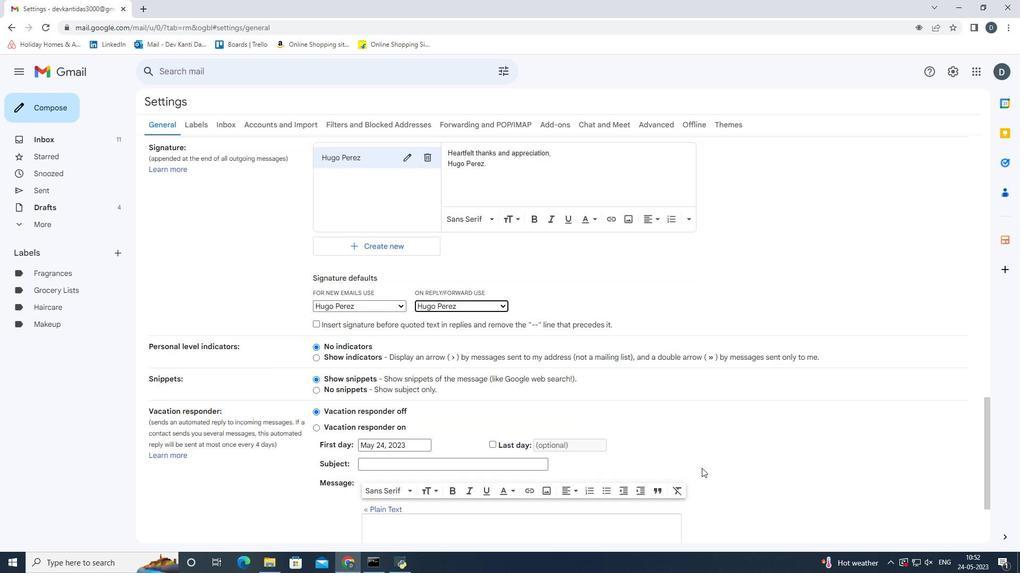 
Action: Mouse scrolled (702, 468) with delta (0, 0)
Screenshot: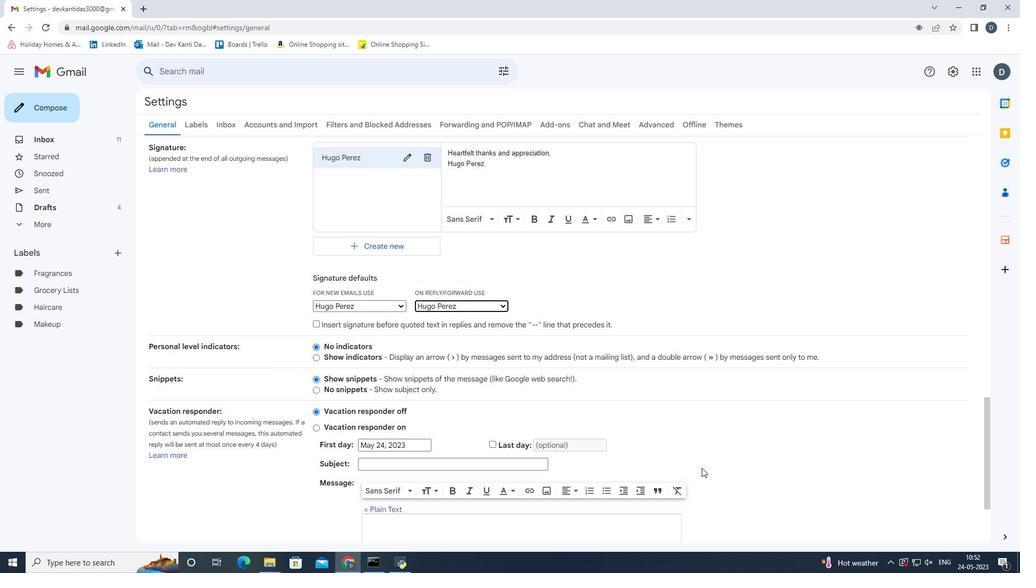 
Action: Mouse moved to (543, 485)
Screenshot: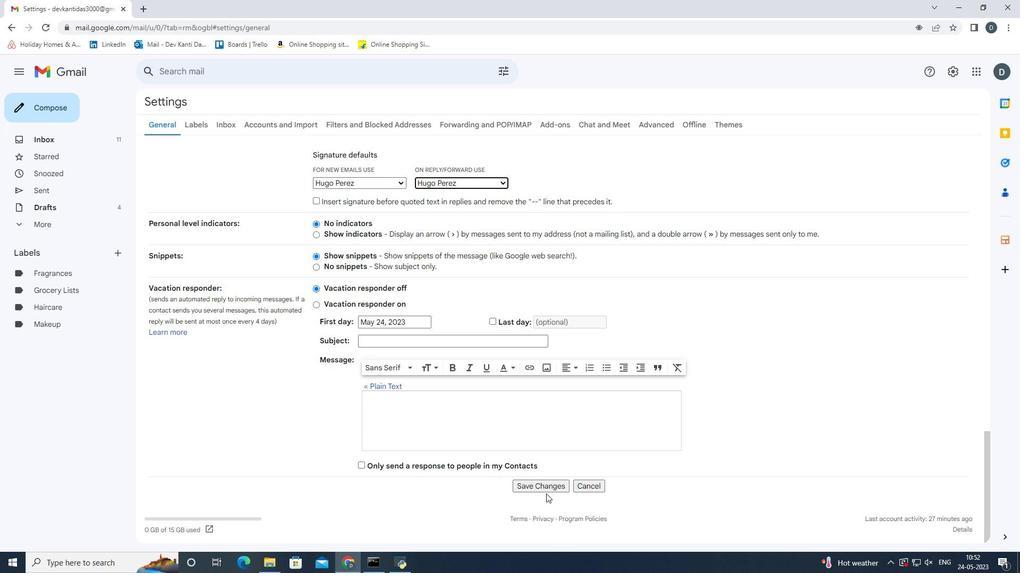 
Action: Mouse pressed left at (543, 485)
Screenshot: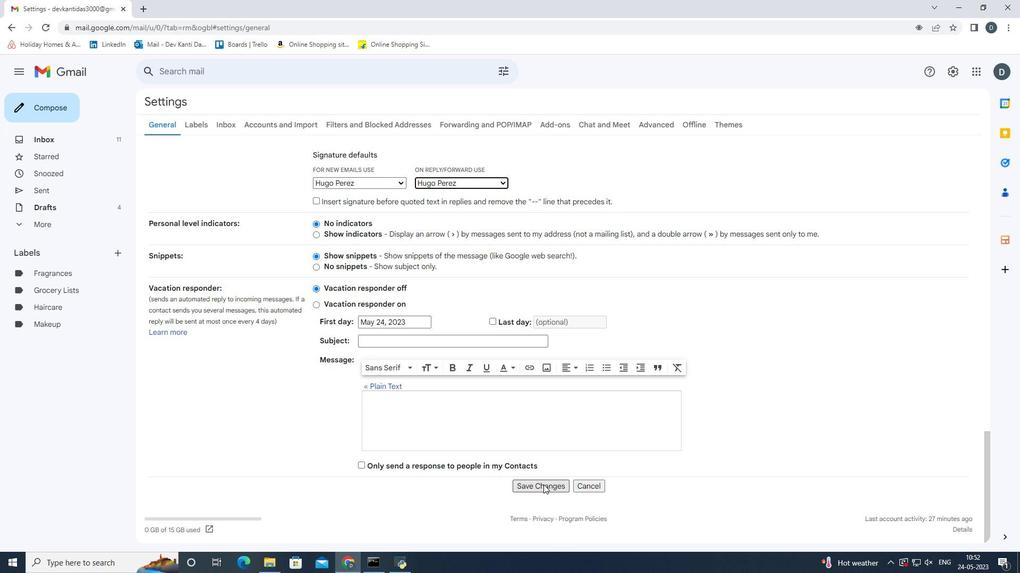 
Action: Mouse moved to (46, 112)
Screenshot: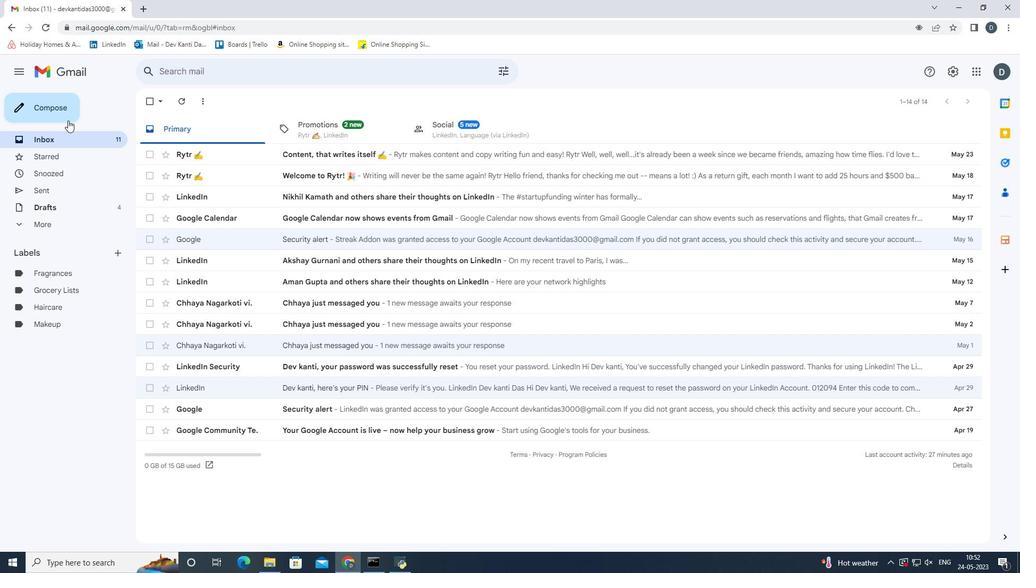 
Action: Mouse pressed left at (46, 112)
Screenshot: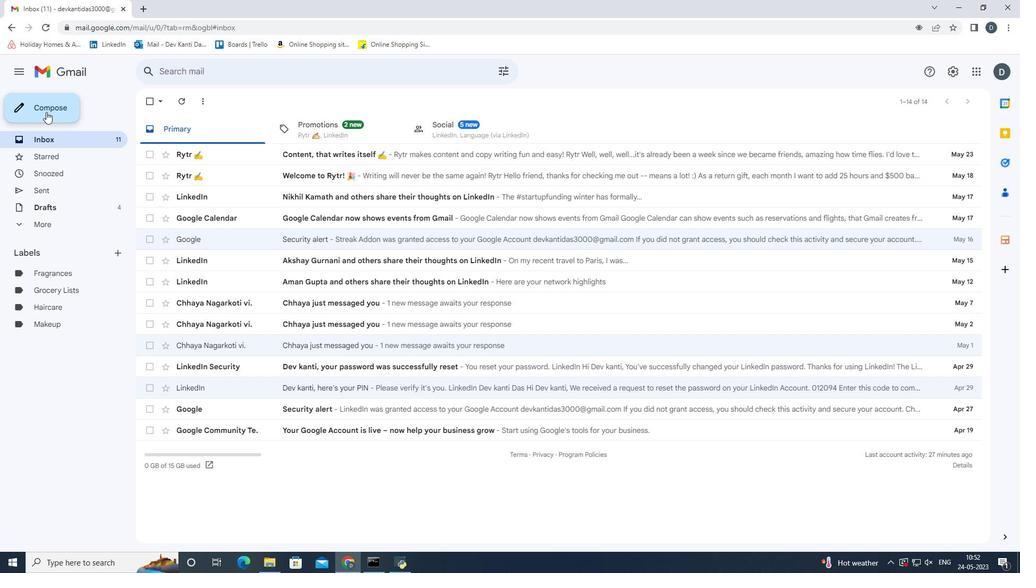 
Action: Mouse moved to (725, 250)
Screenshot: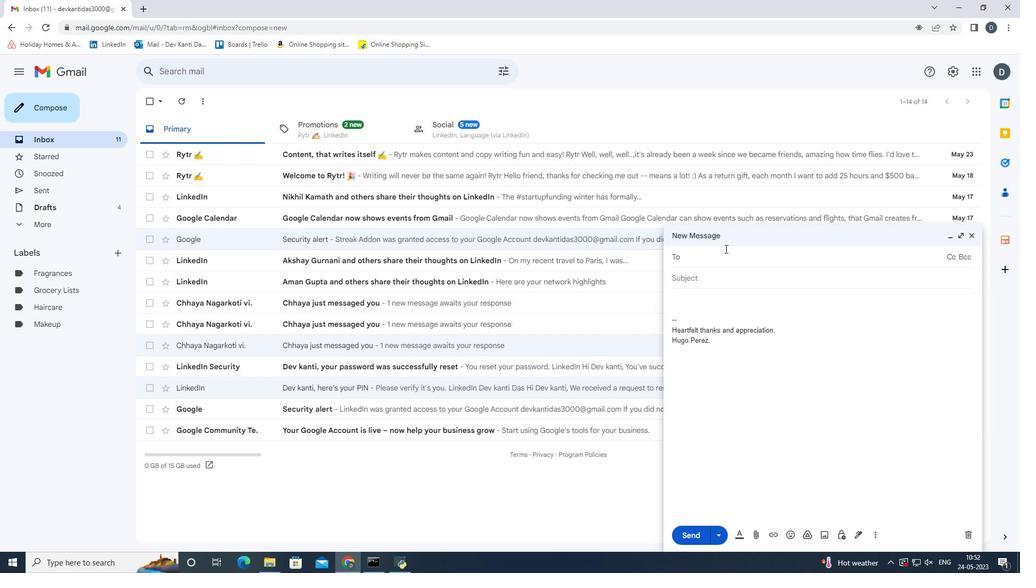 
Action: Key pressed <Key.shift><Key.shift><Key.shift>Softage.2
Screenshot: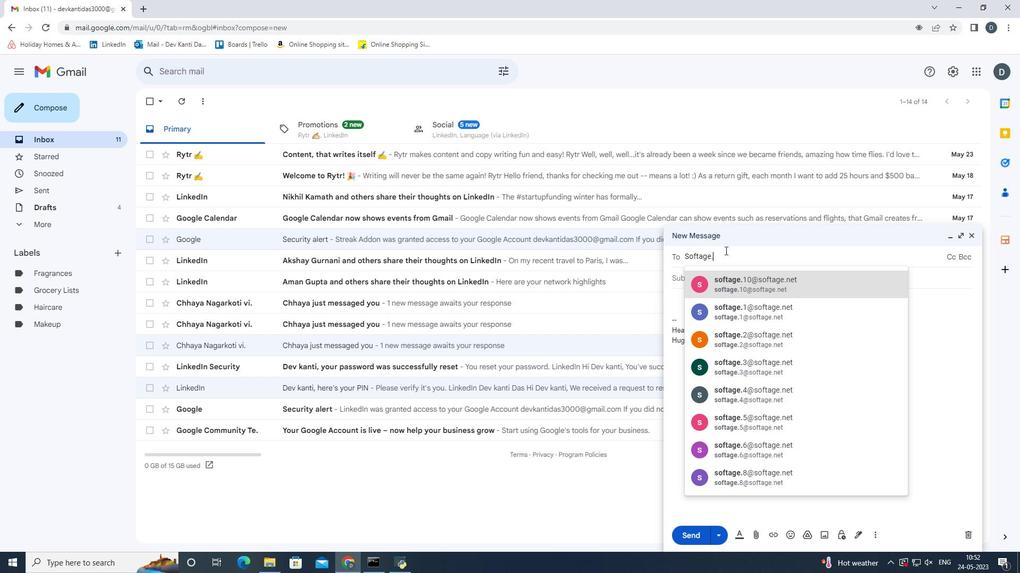 
Action: Mouse moved to (748, 281)
Screenshot: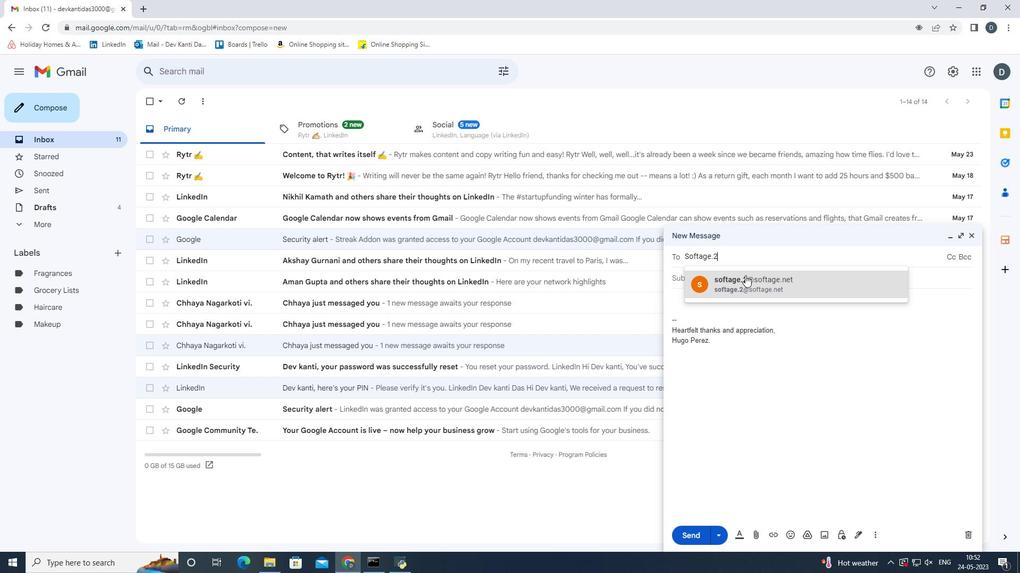 
Action: Mouse pressed left at (748, 281)
Screenshot: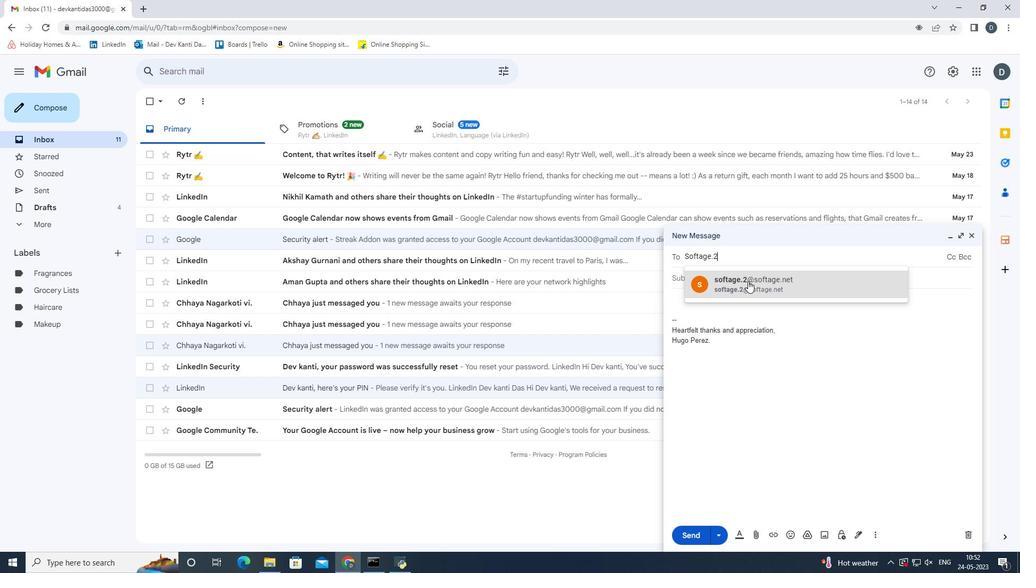 
Action: Mouse moved to (875, 533)
Screenshot: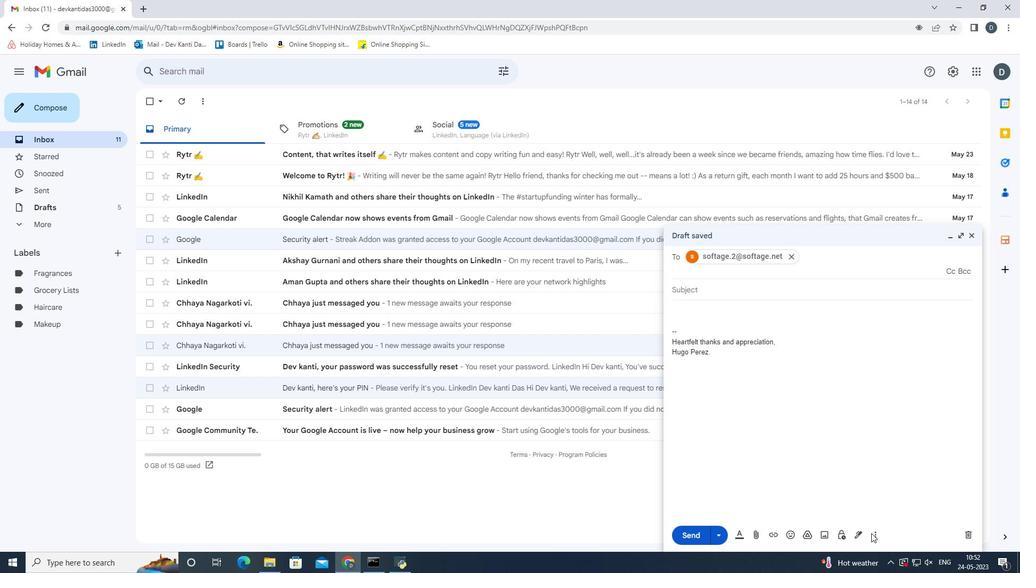 
Action: Mouse pressed left at (875, 533)
Screenshot: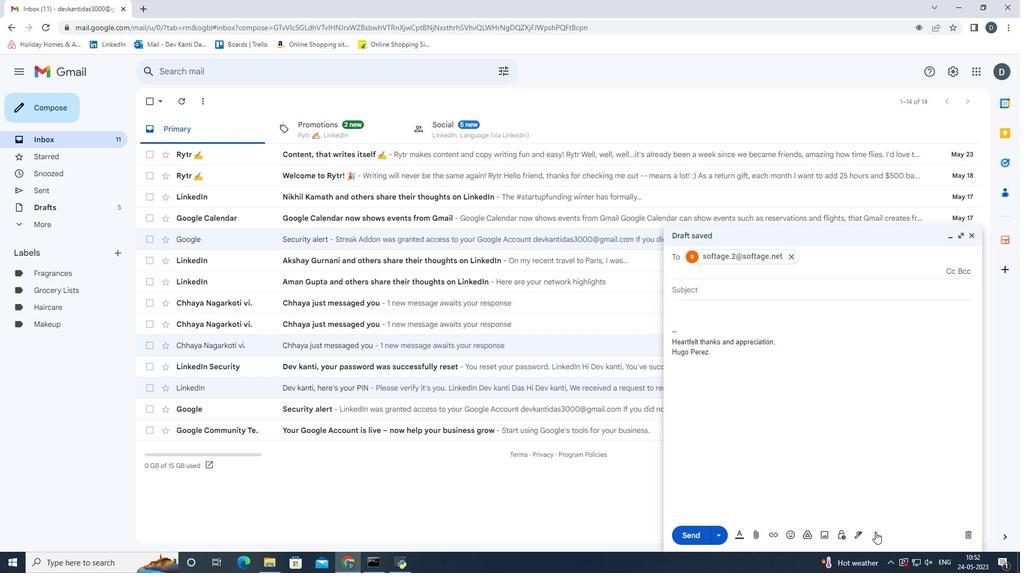 
Action: Mouse moved to (795, 419)
Screenshot: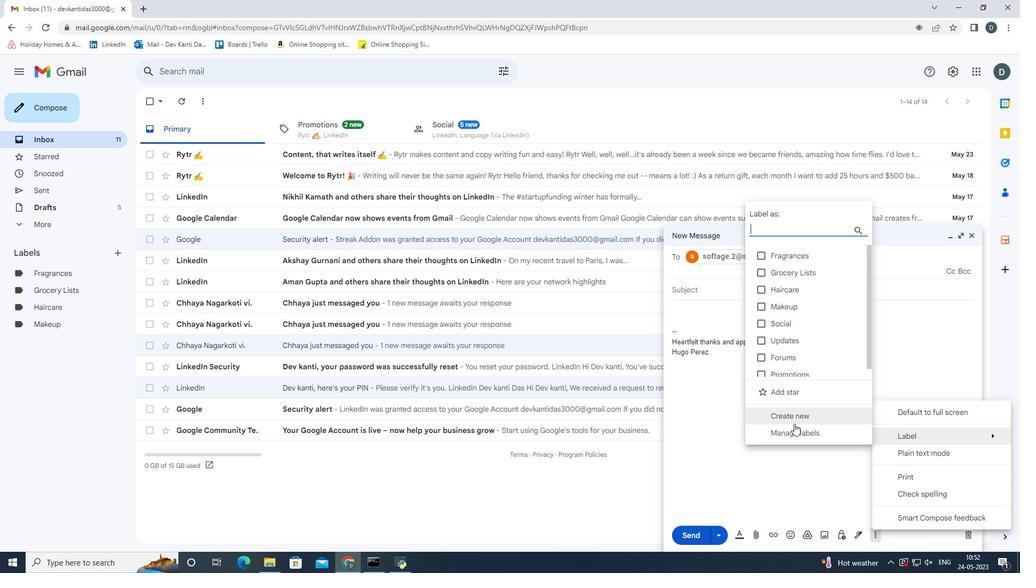 
Action: Mouse pressed left at (795, 419)
Screenshot: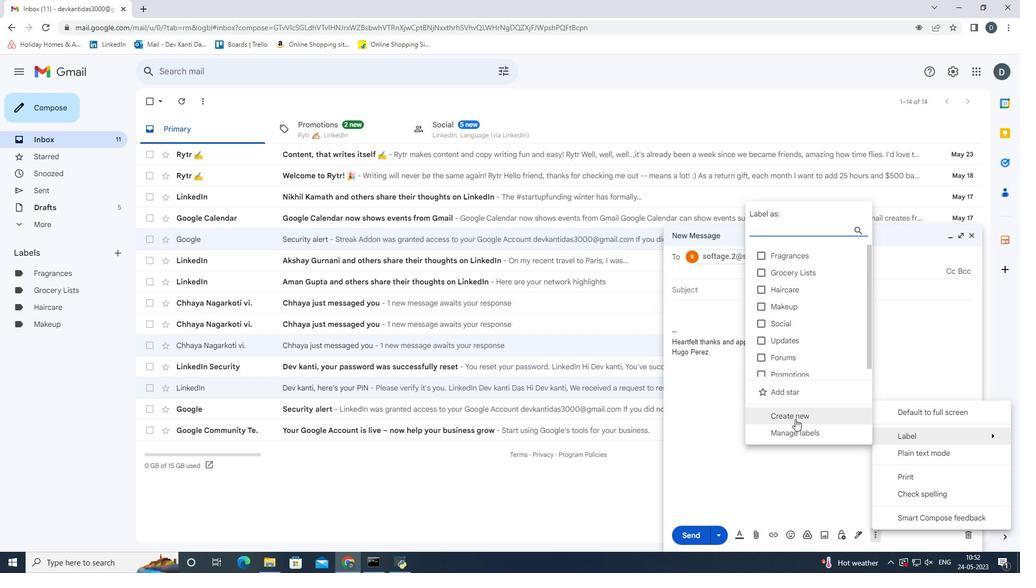
Action: Mouse moved to (511, 294)
Screenshot: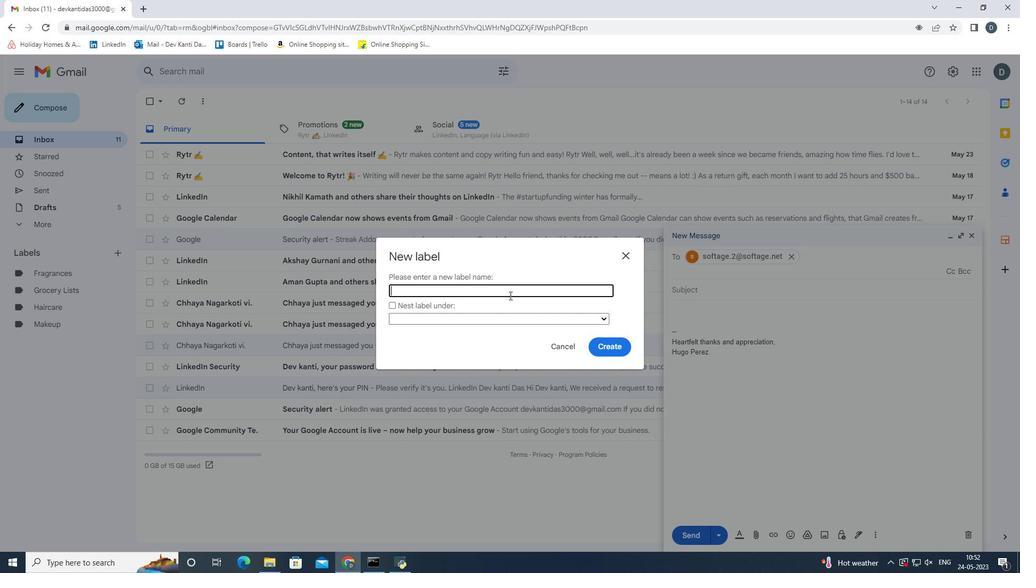 
Action: Key pressed <Key.shift><Key.shift><Key.shift><Key.shift><Key.shift>Takeout<Key.space>menus<Key.enter>
Screenshot: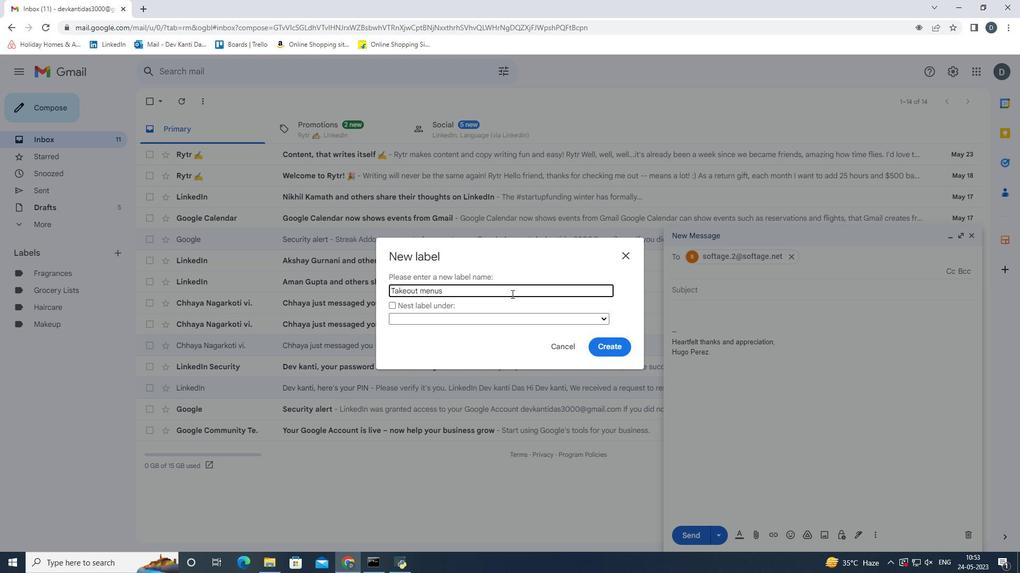 
Action: Mouse moved to (696, 539)
Screenshot: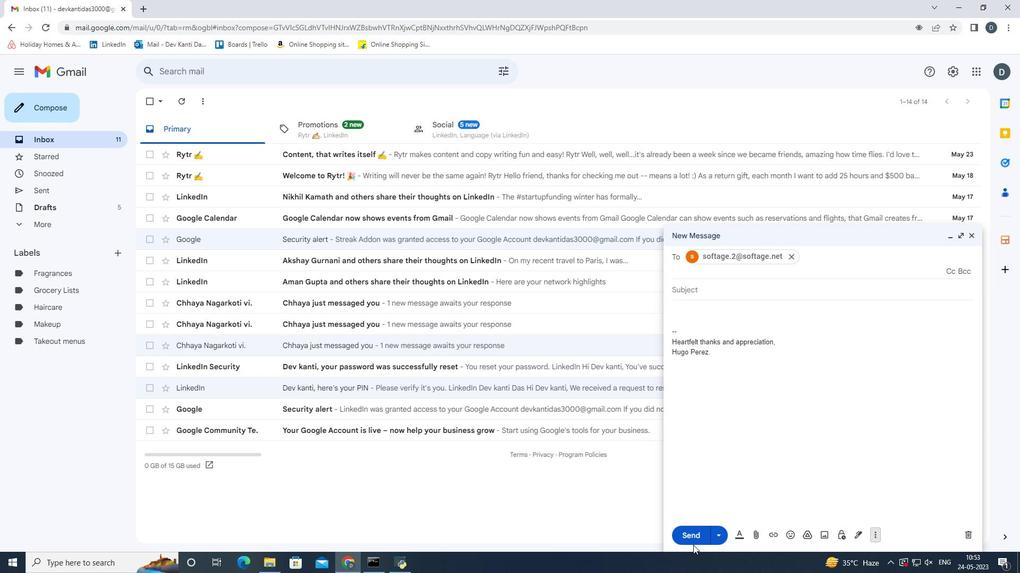 
Action: Mouse pressed left at (696, 539)
Screenshot: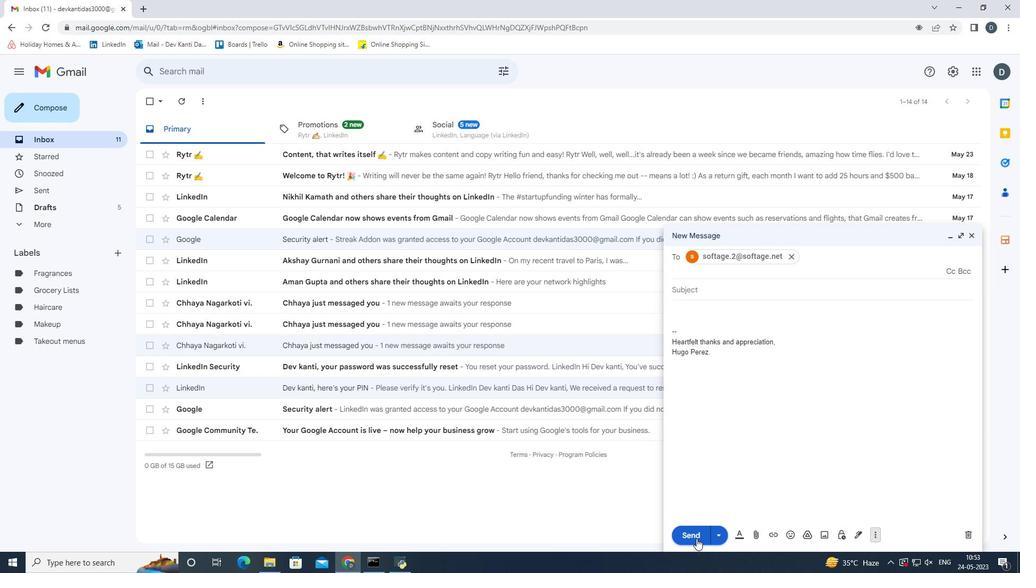 
Action: Mouse moved to (692, 530)
Screenshot: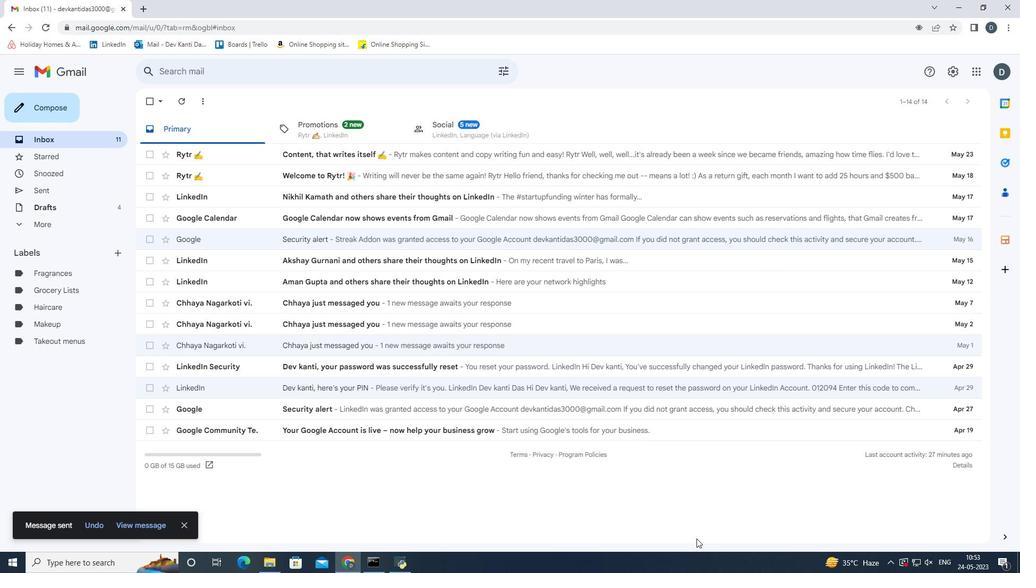 
